 Task: Search one way flight ticket for 5 adults, 2 children, 1 infant in seat and 1 infant on lap in economy from Dothan: Dothan Regional Airport to Raleigh: Raleigh-durham International Airport on 8-5-2023. Choice of flights is Royal air maroc. Number of bags: 10 checked bags. Price is upto 93000. Outbound departure time preference is 14:15.
Action: Mouse moved to (350, 281)
Screenshot: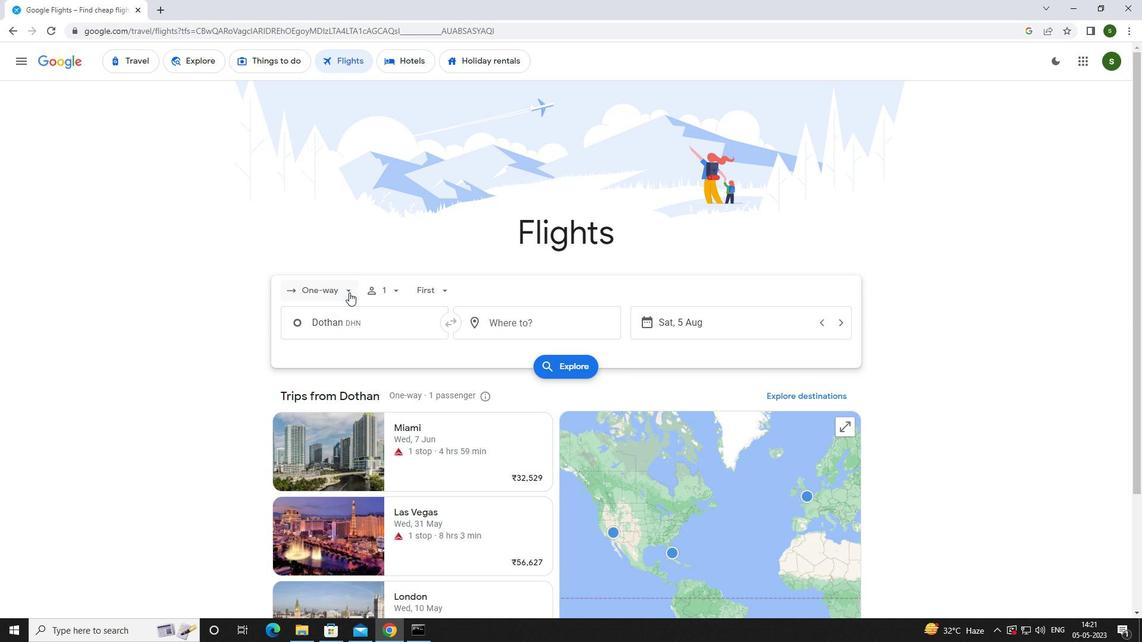 
Action: Mouse pressed left at (350, 281)
Screenshot: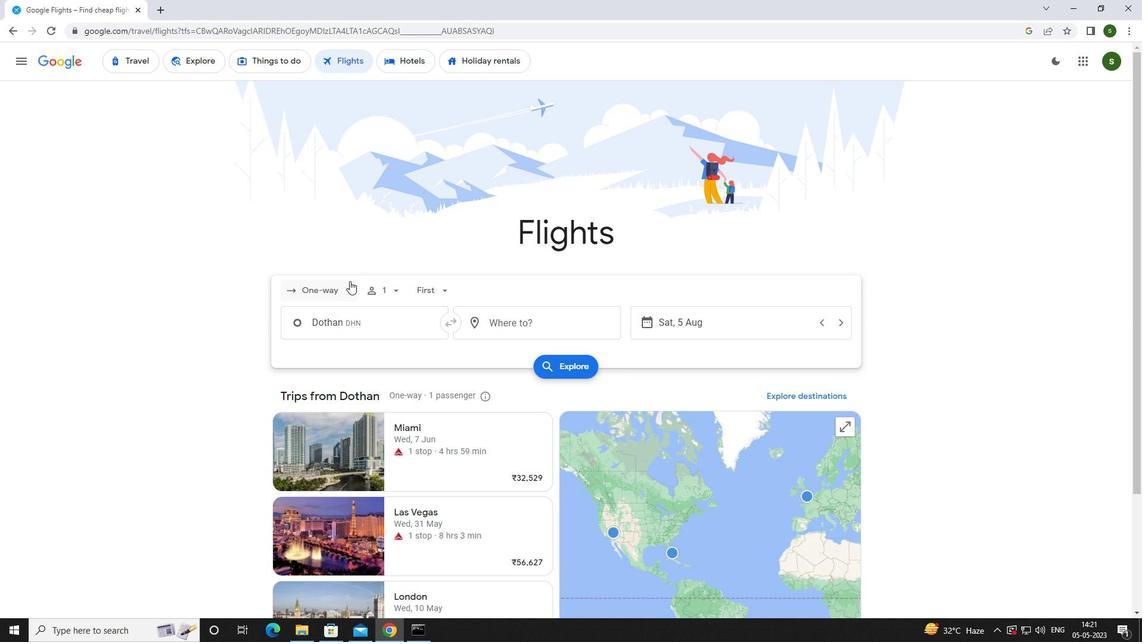 
Action: Mouse moved to (350, 336)
Screenshot: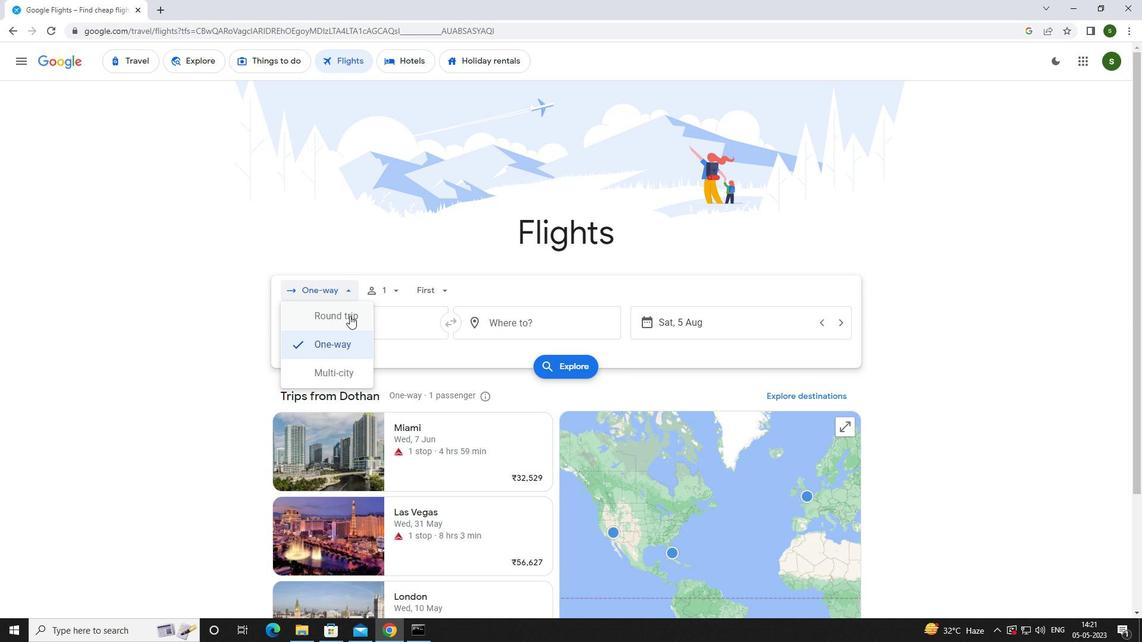
Action: Mouse pressed left at (350, 336)
Screenshot: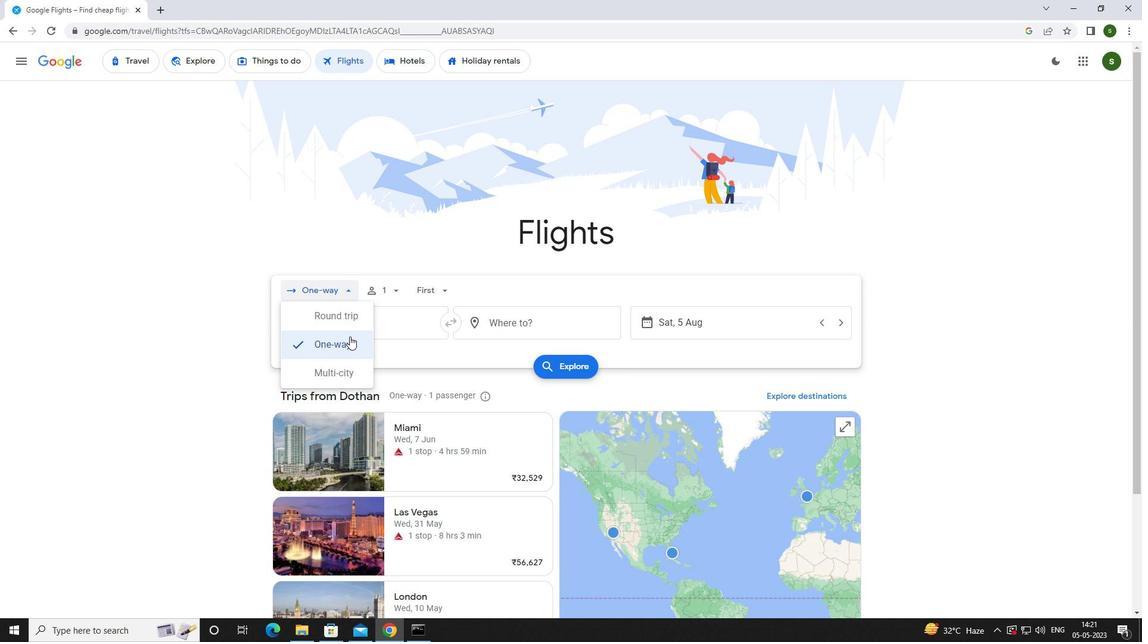 
Action: Mouse moved to (391, 285)
Screenshot: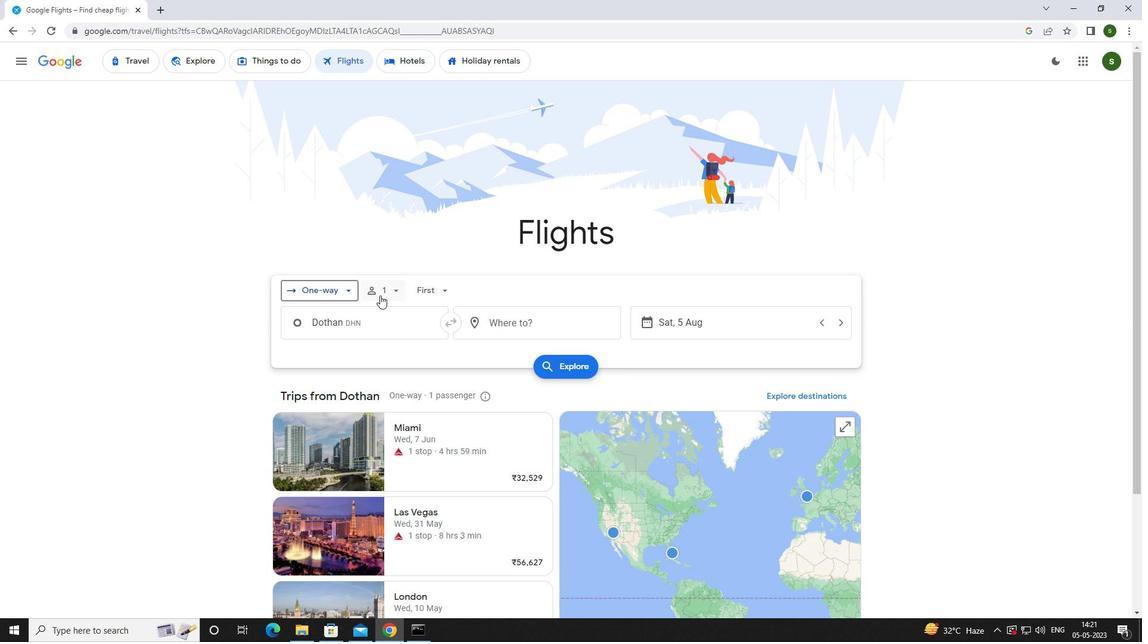 
Action: Mouse pressed left at (391, 285)
Screenshot: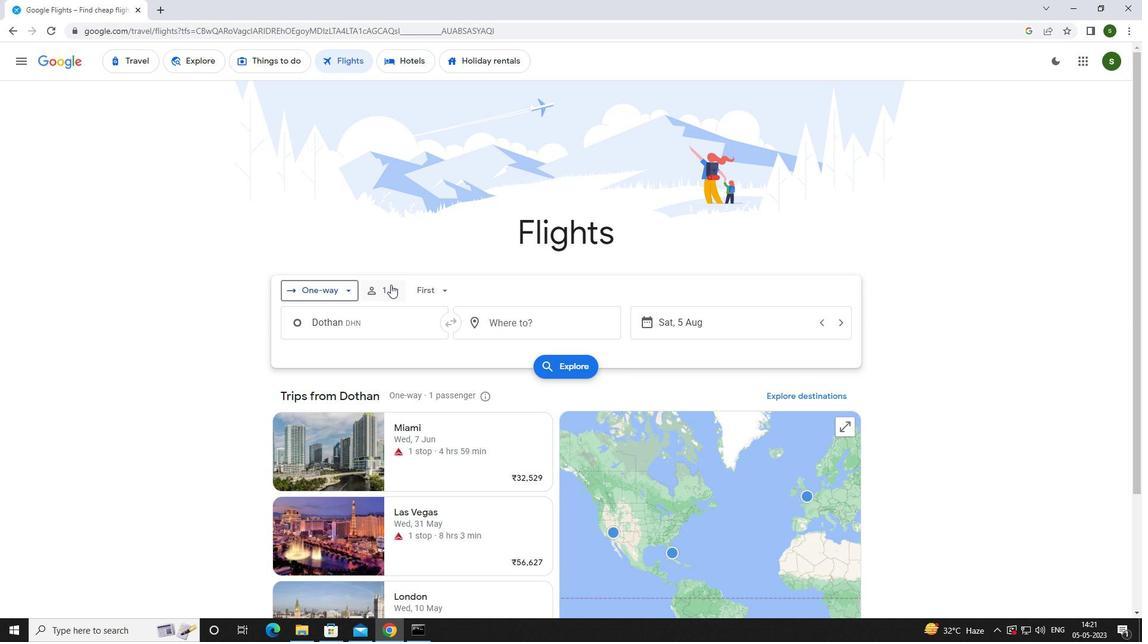 
Action: Mouse moved to (486, 322)
Screenshot: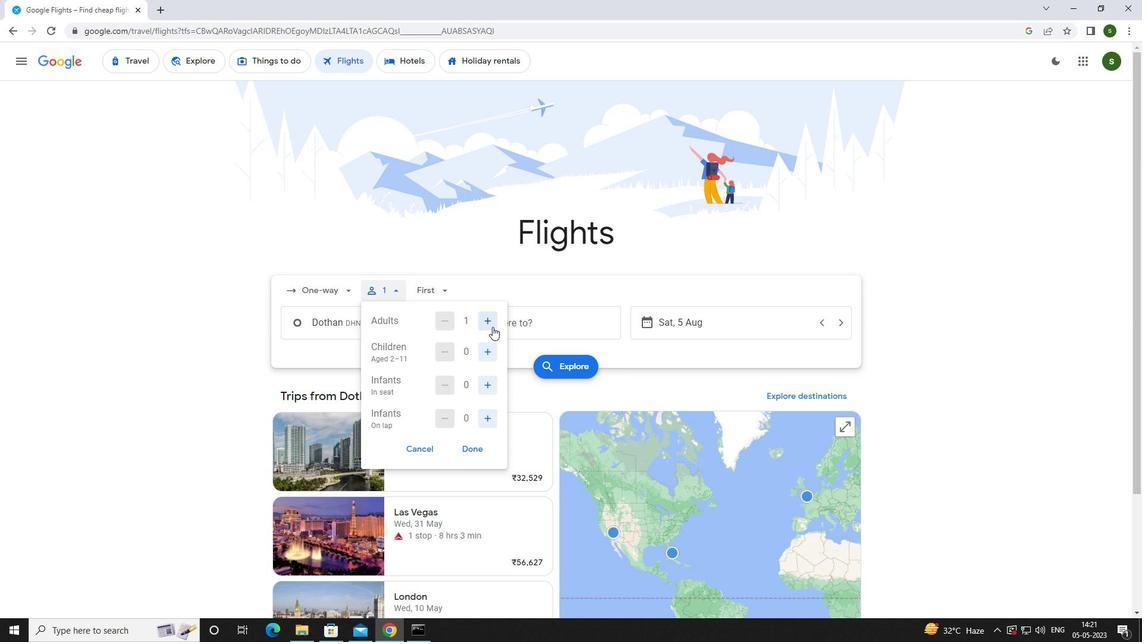 
Action: Mouse pressed left at (486, 322)
Screenshot: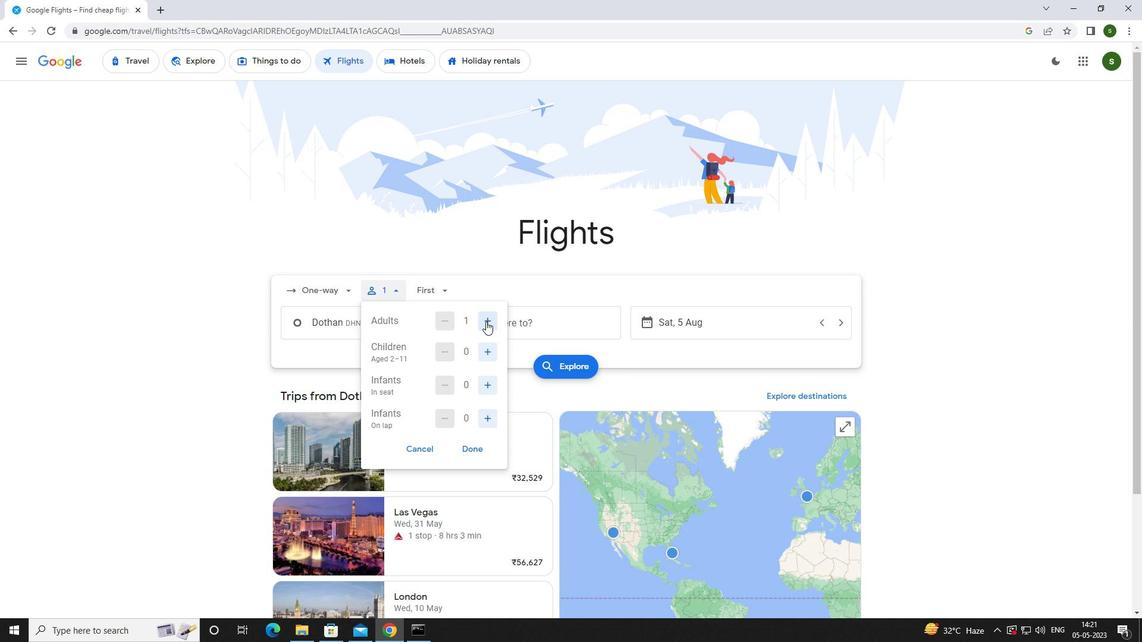 
Action: Mouse pressed left at (486, 322)
Screenshot: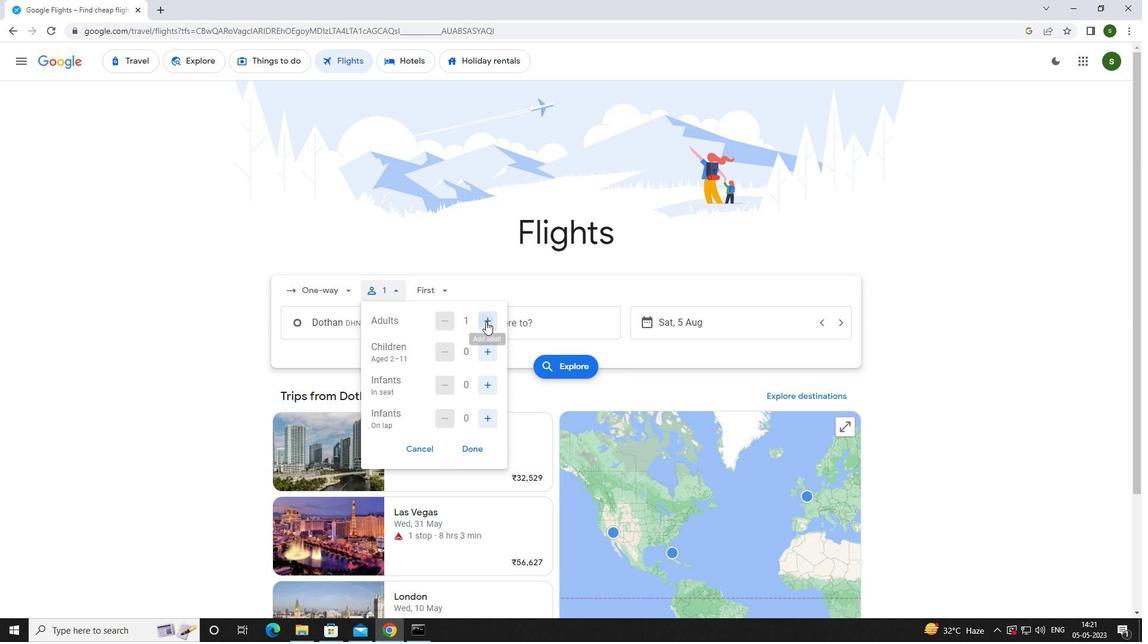 
Action: Mouse pressed left at (486, 322)
Screenshot: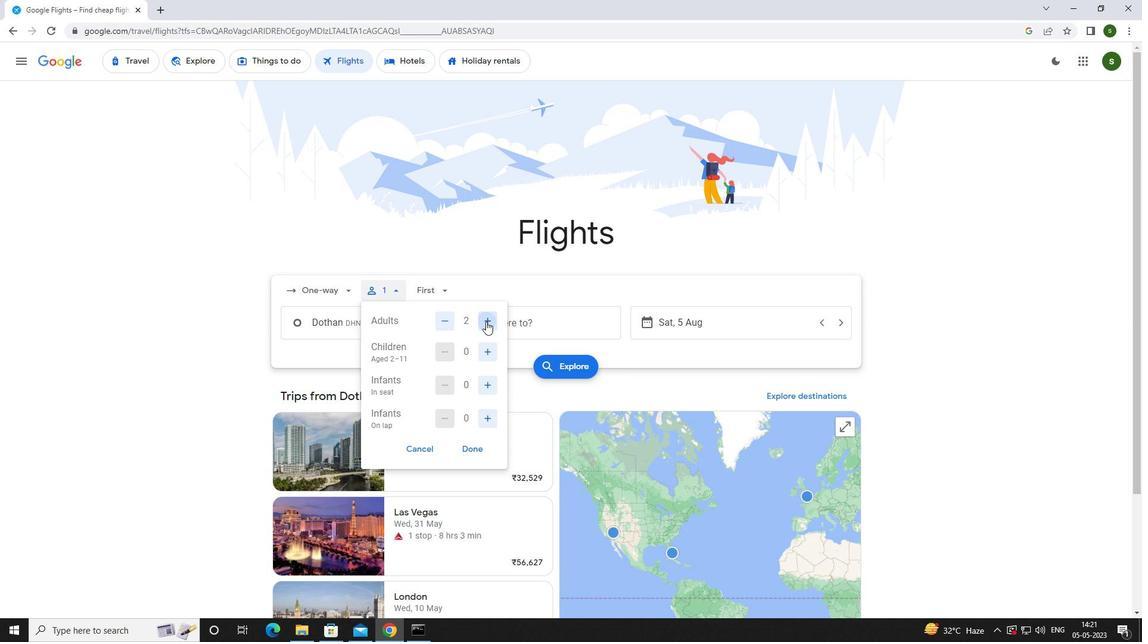 
Action: Mouse pressed left at (486, 322)
Screenshot: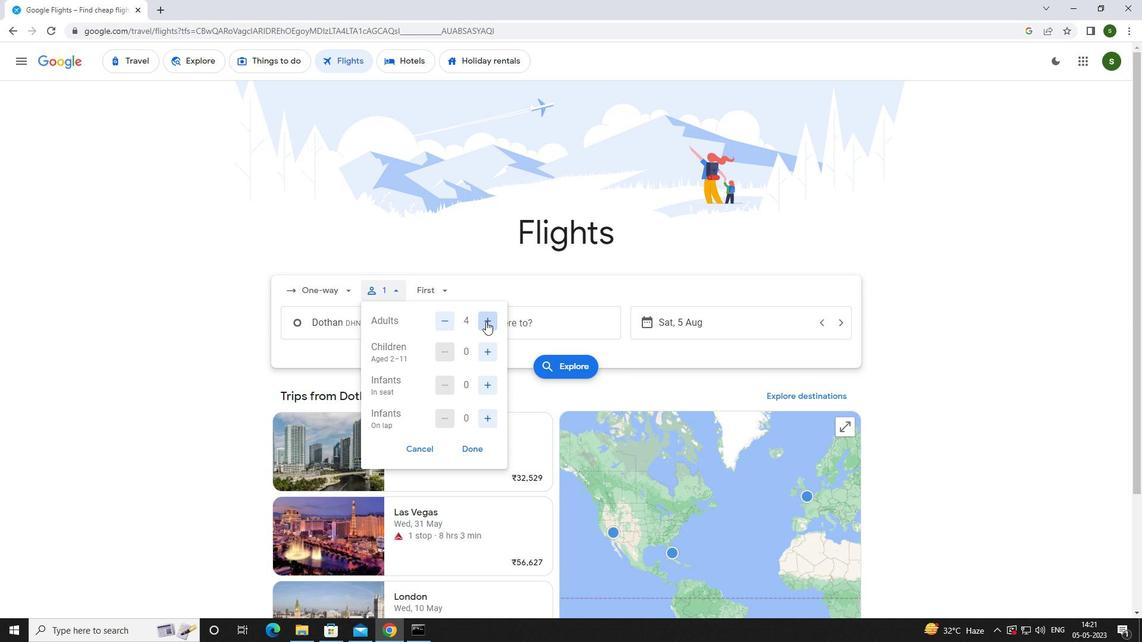 
Action: Mouse moved to (491, 346)
Screenshot: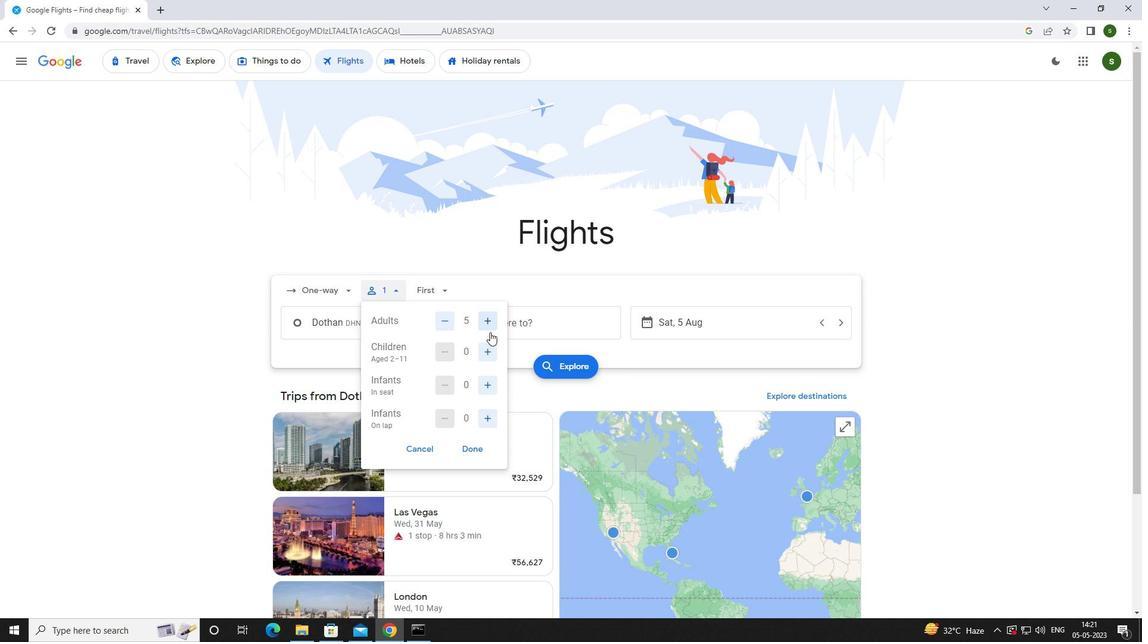 
Action: Mouse pressed left at (491, 346)
Screenshot: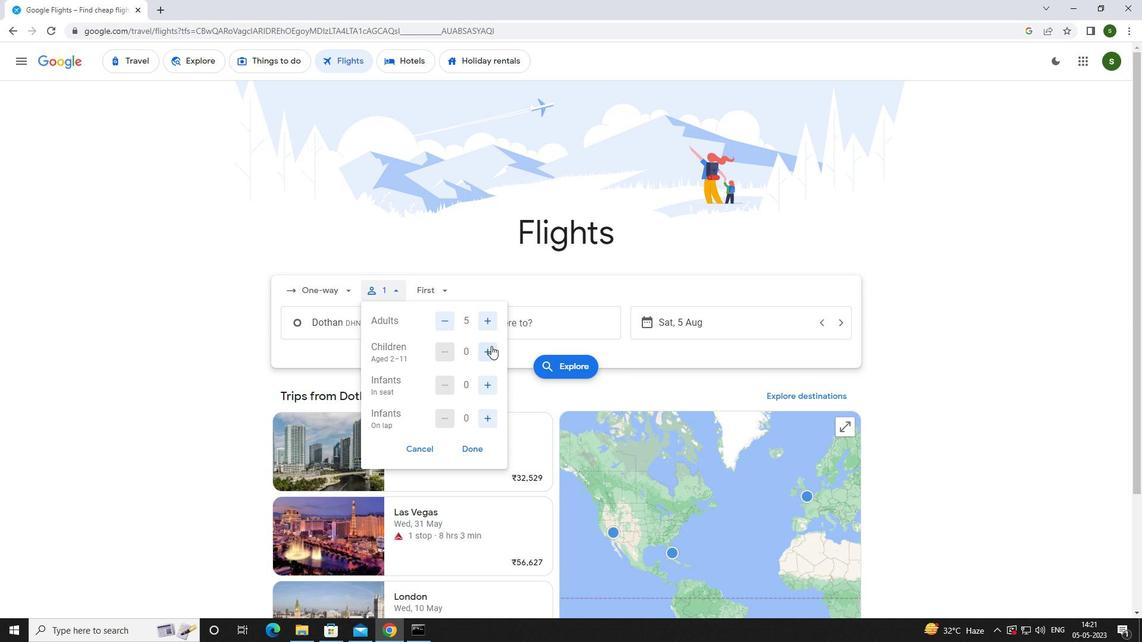 
Action: Mouse pressed left at (491, 346)
Screenshot: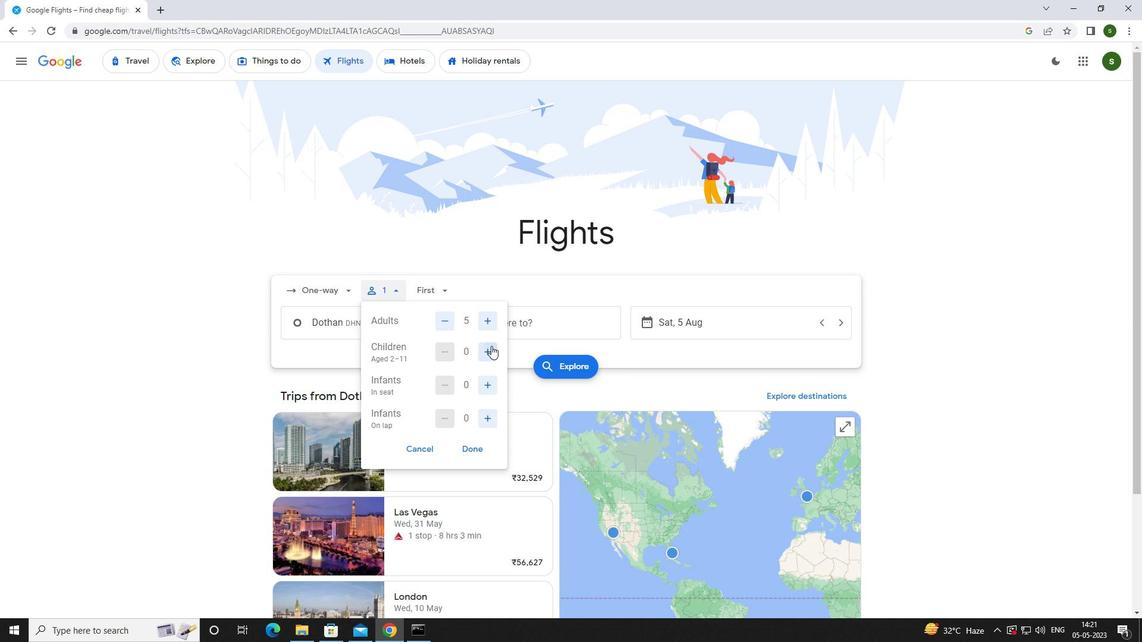 
Action: Mouse moved to (492, 379)
Screenshot: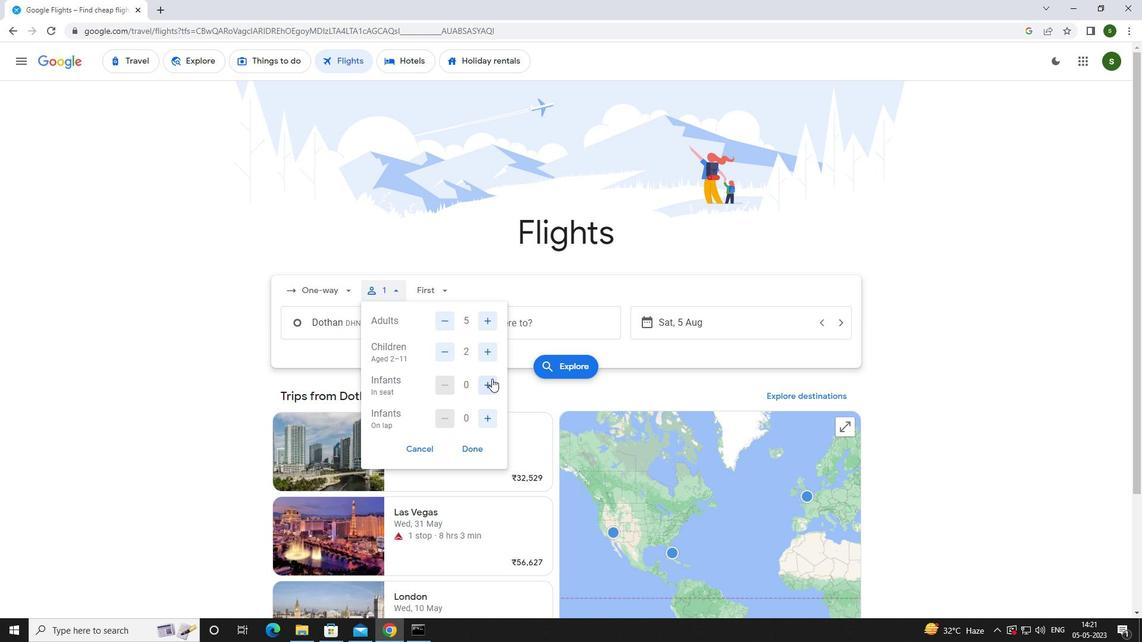 
Action: Mouse pressed left at (492, 379)
Screenshot: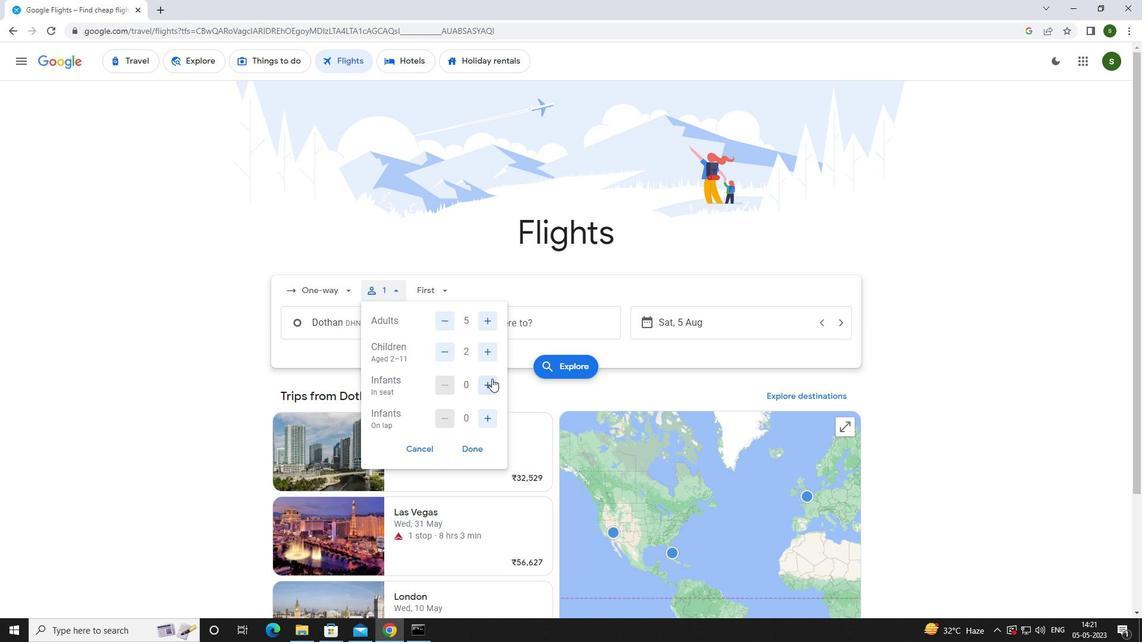 
Action: Mouse moved to (494, 422)
Screenshot: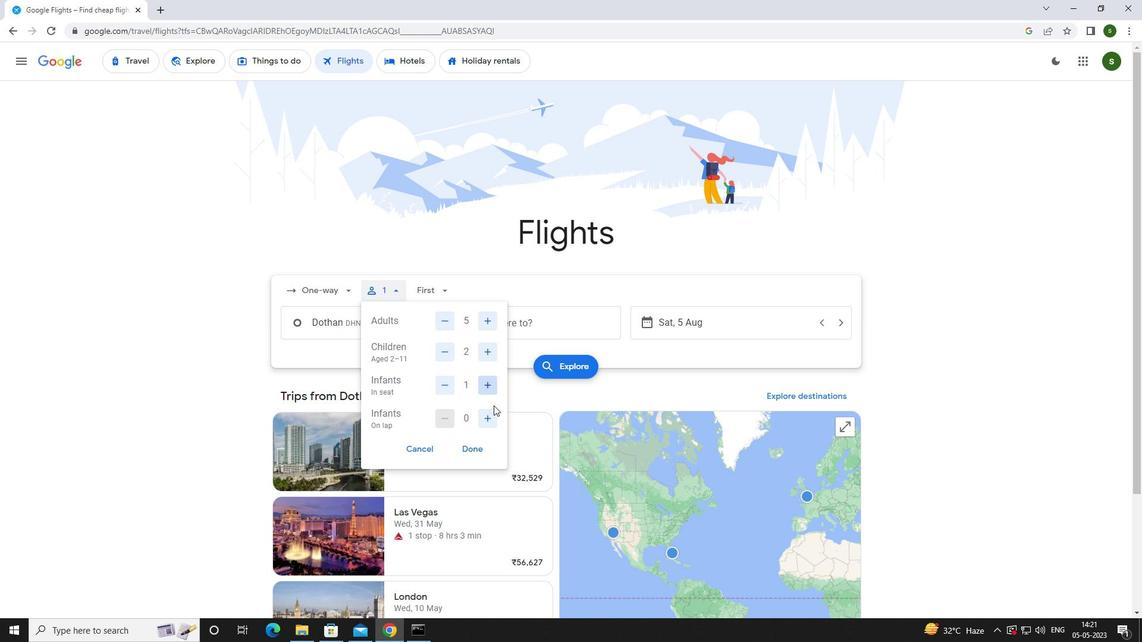 
Action: Mouse pressed left at (494, 422)
Screenshot: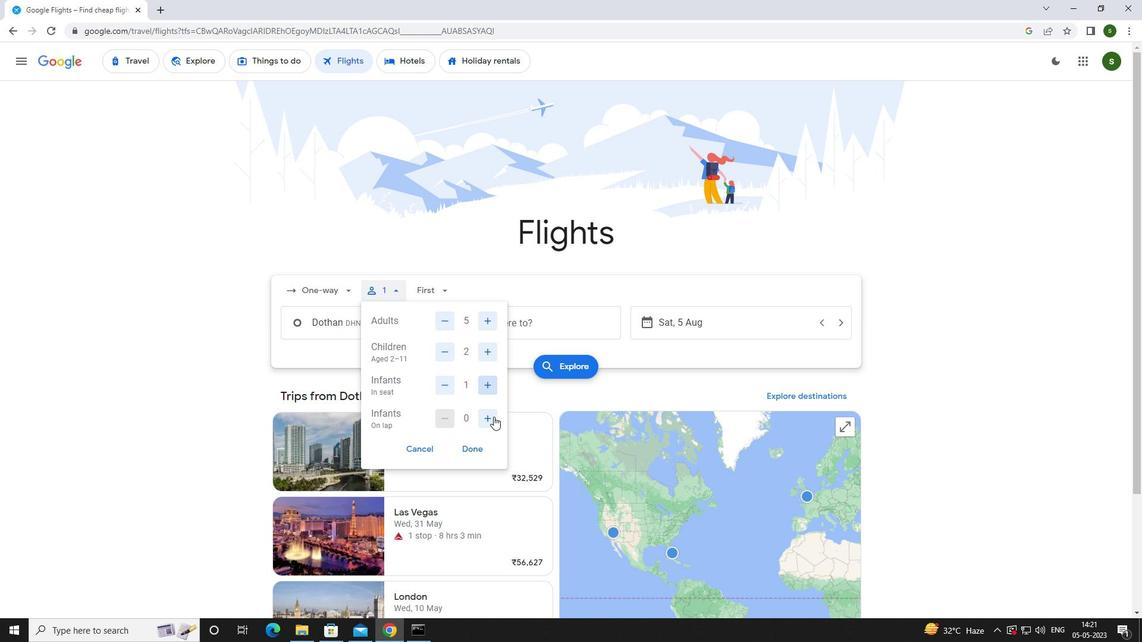 
Action: Mouse moved to (440, 294)
Screenshot: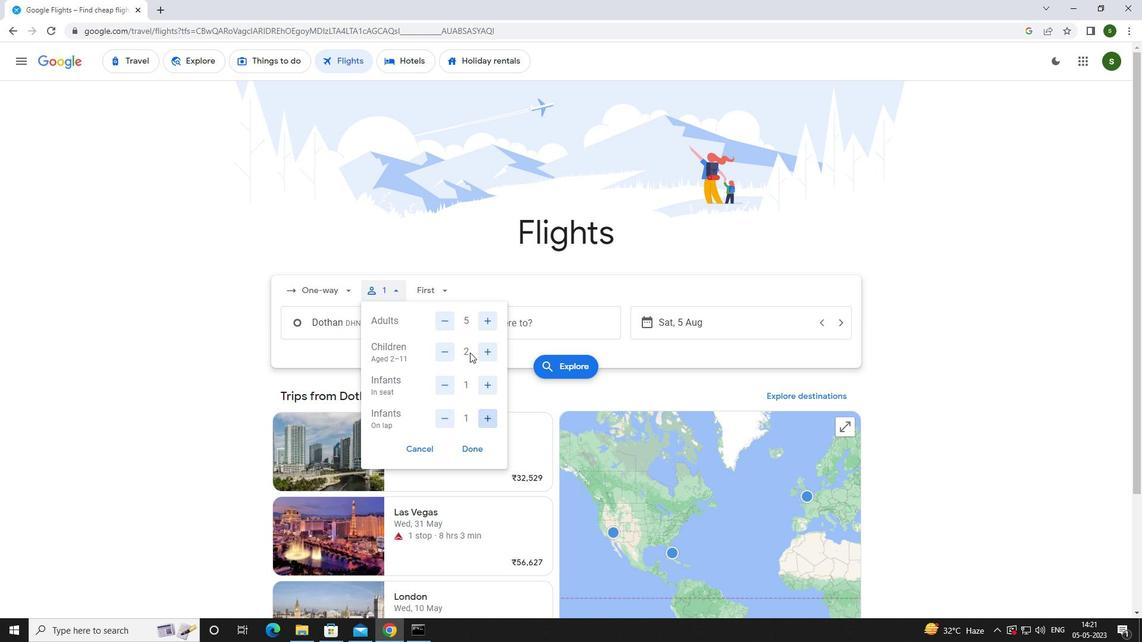 
Action: Mouse pressed left at (440, 294)
Screenshot: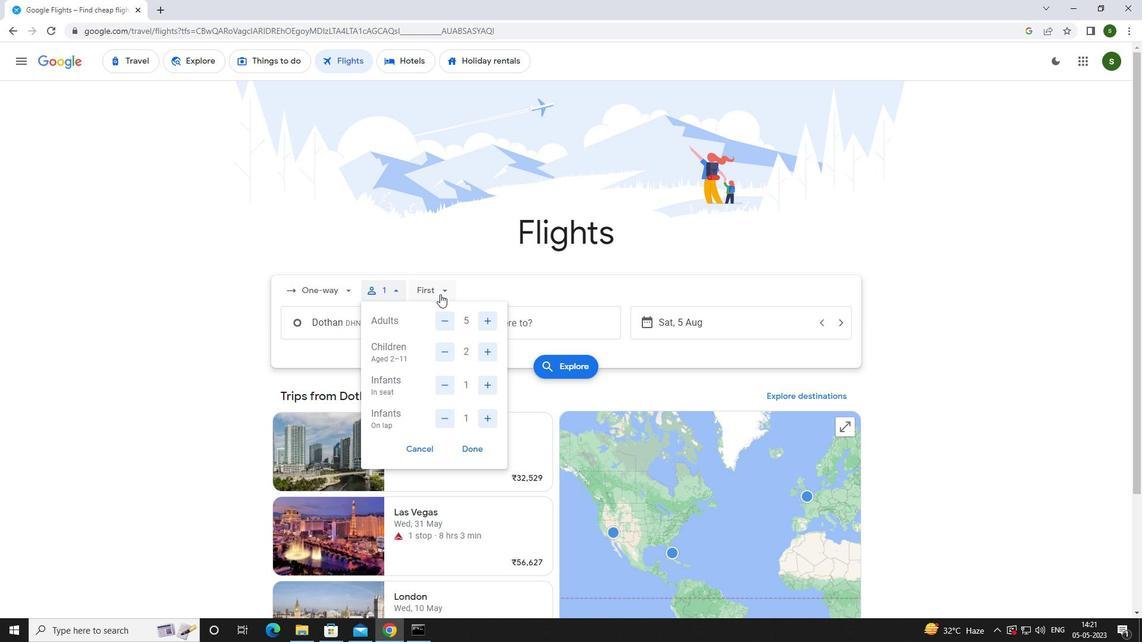 
Action: Mouse moved to (449, 319)
Screenshot: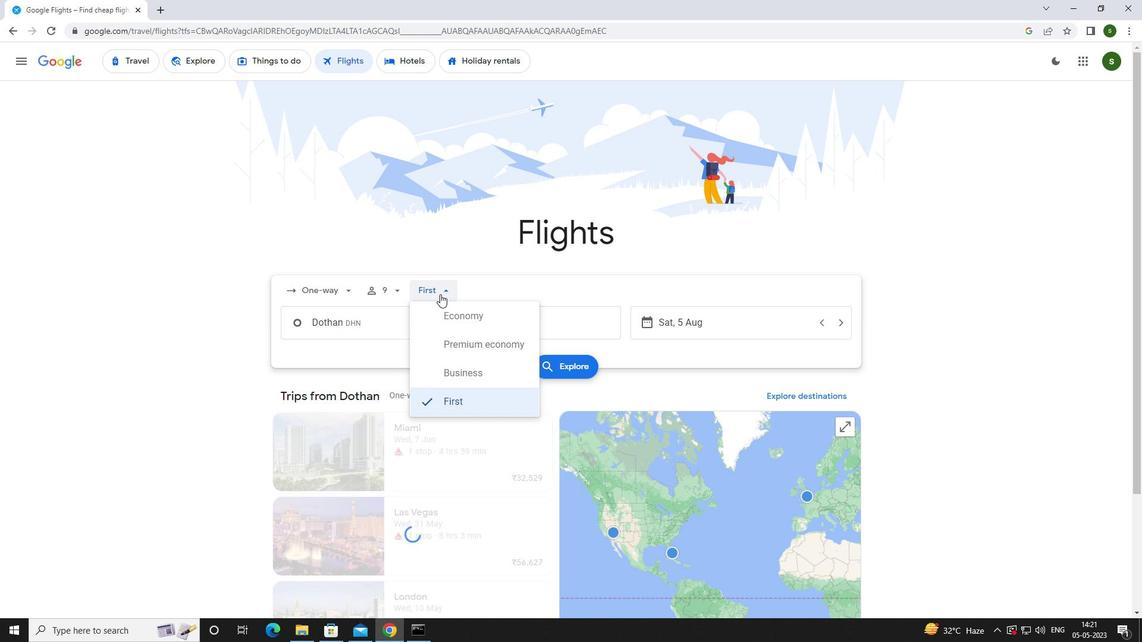 
Action: Mouse pressed left at (449, 319)
Screenshot: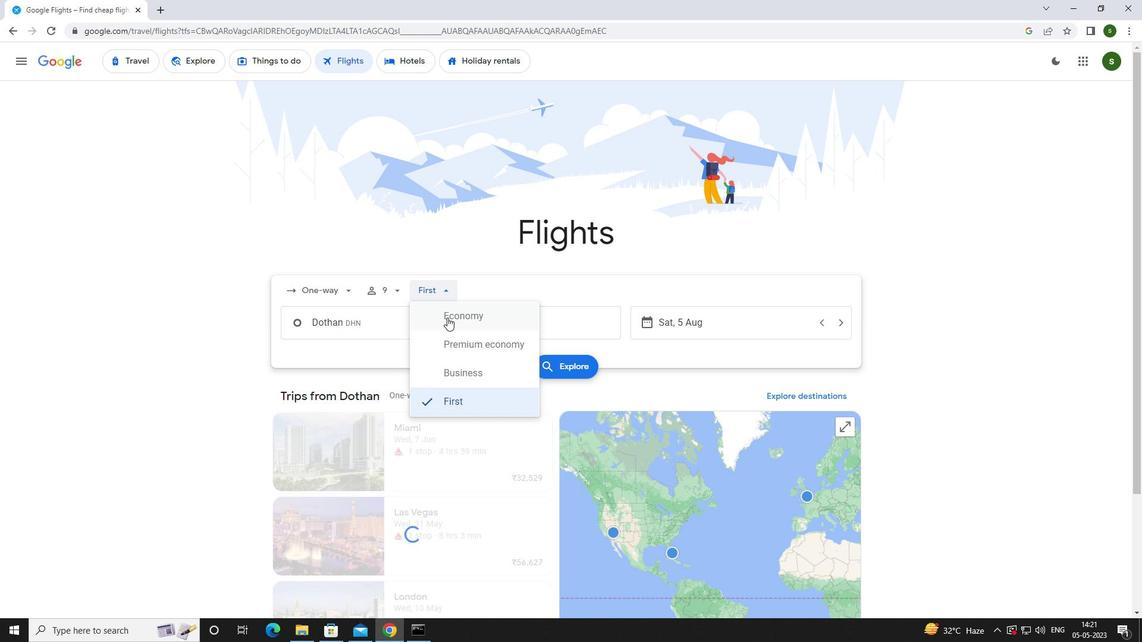 
Action: Mouse moved to (383, 331)
Screenshot: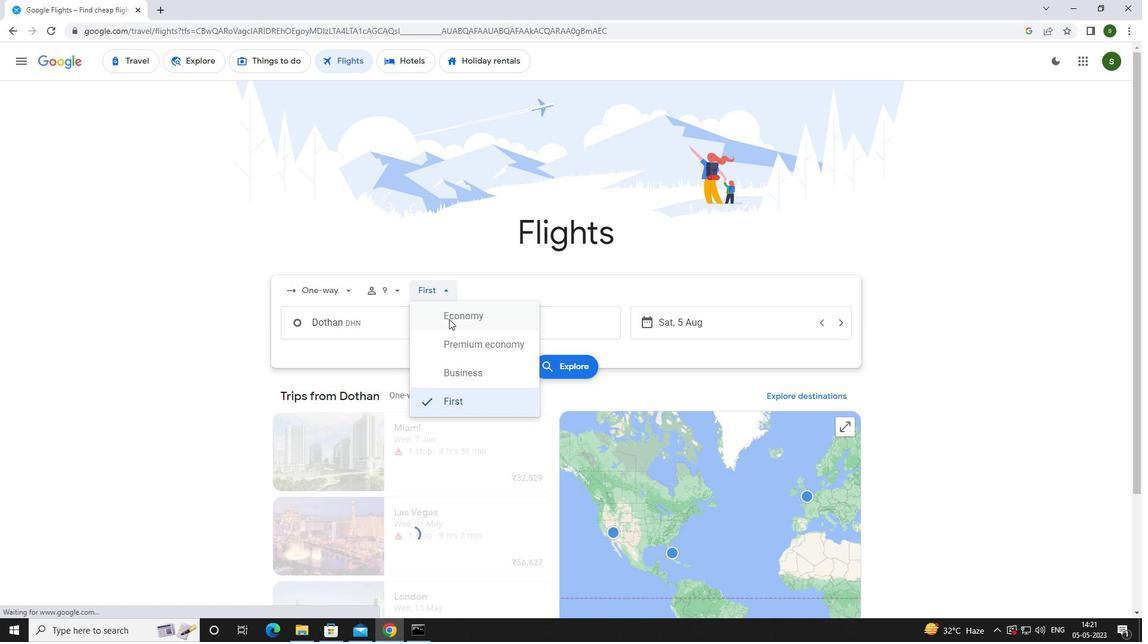 
Action: Mouse pressed left at (383, 331)
Screenshot: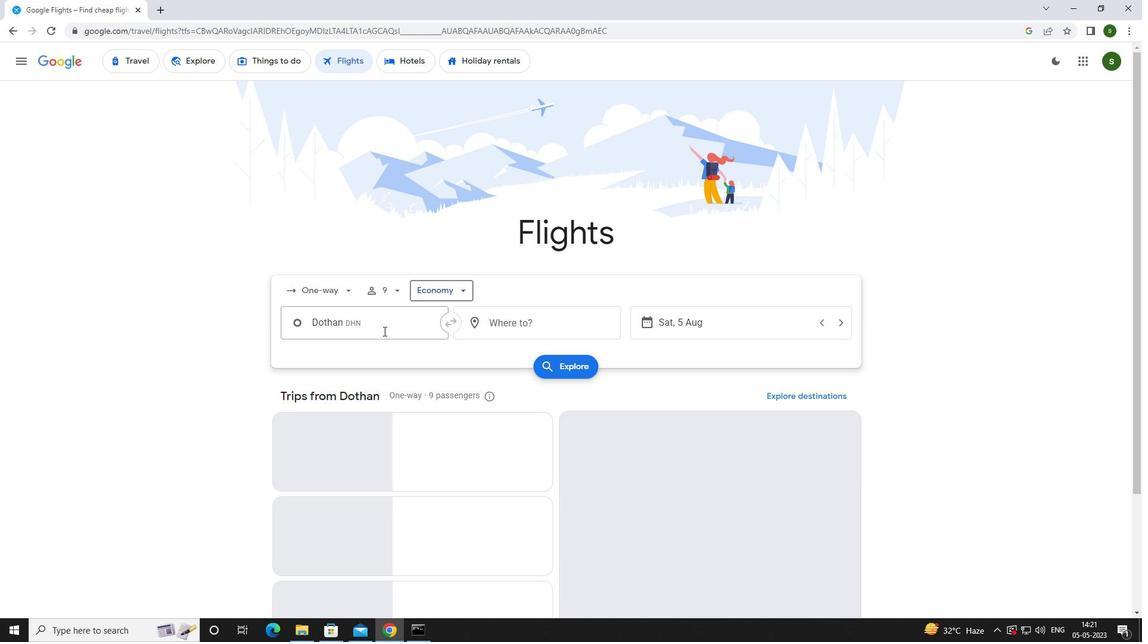 
Action: Key pressed <Key.caps_lock>d<Key.caps_lock>othan
Screenshot: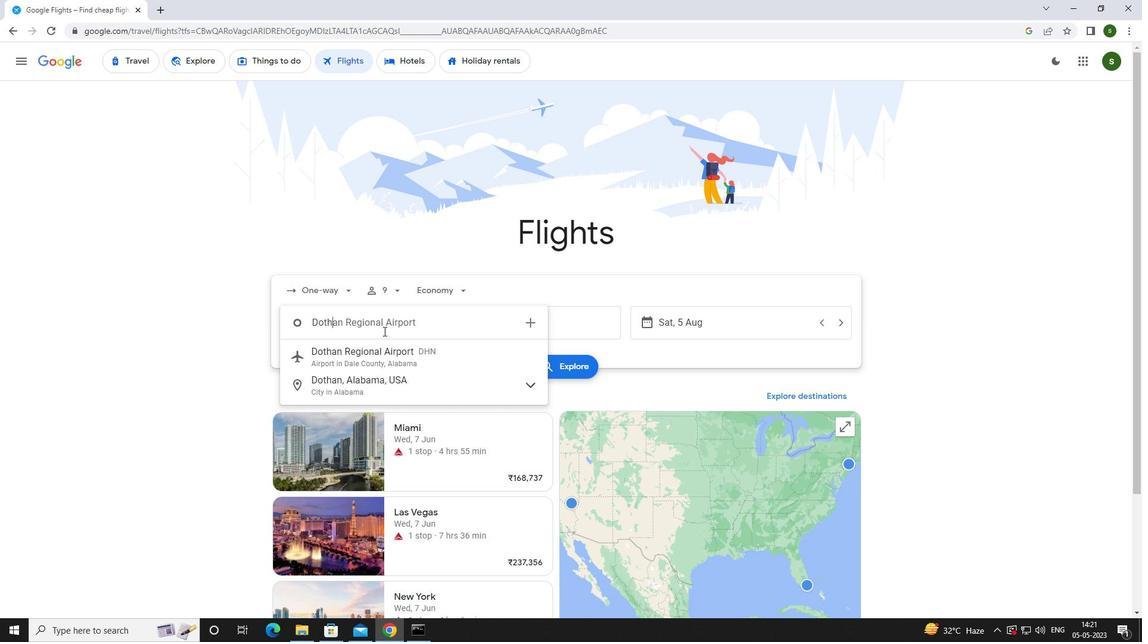 
Action: Mouse moved to (380, 354)
Screenshot: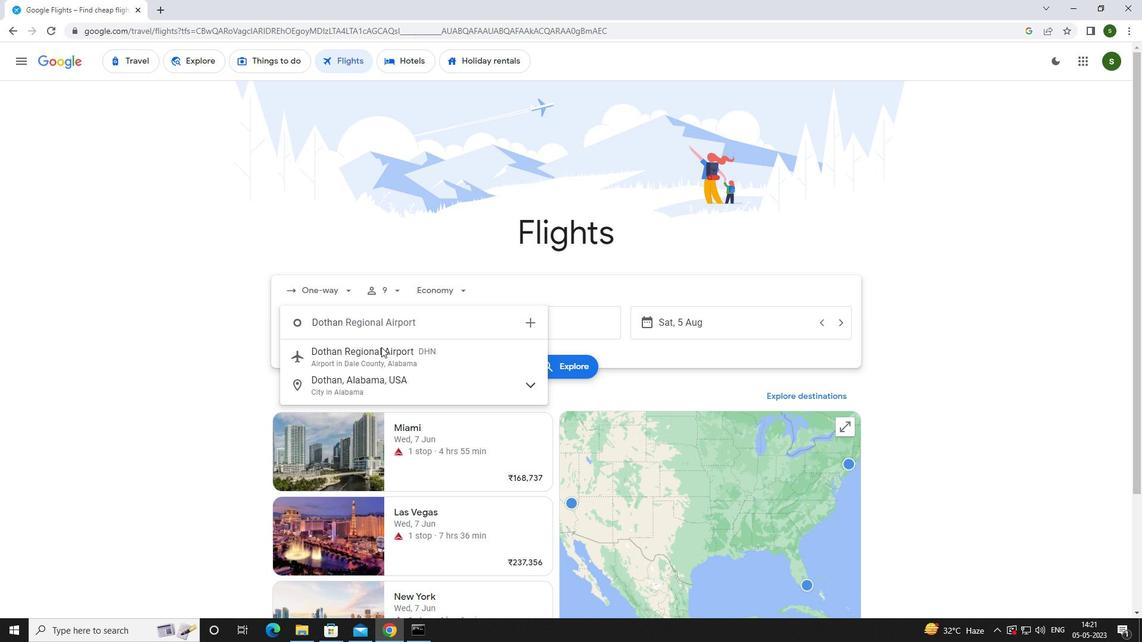 
Action: Mouse pressed left at (380, 354)
Screenshot: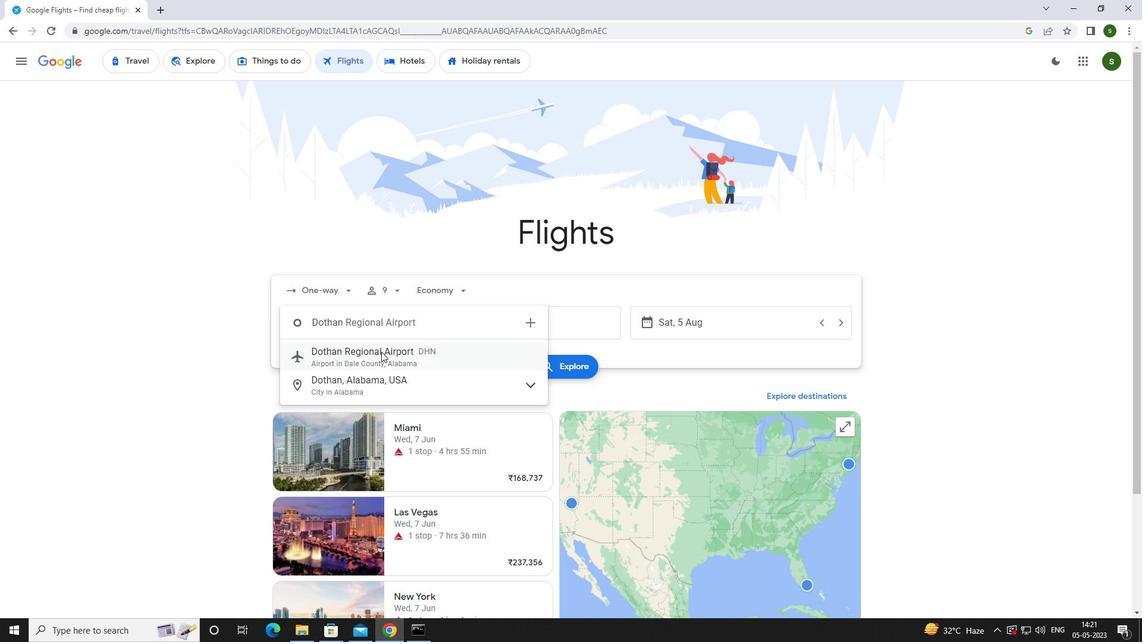 
Action: Mouse moved to (525, 323)
Screenshot: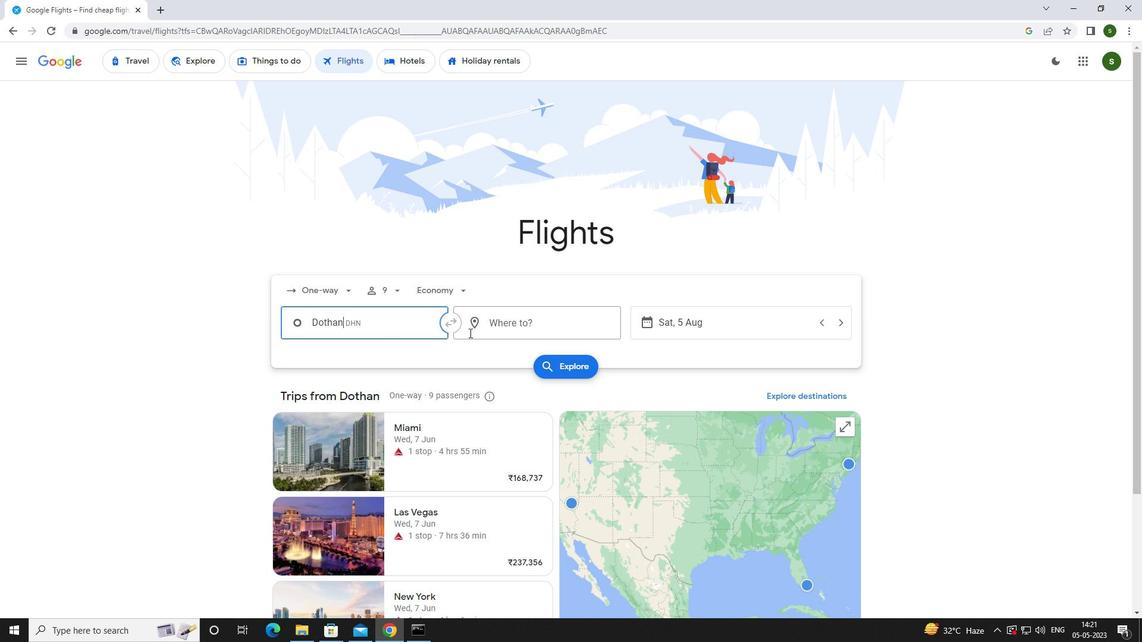 
Action: Mouse pressed left at (525, 323)
Screenshot: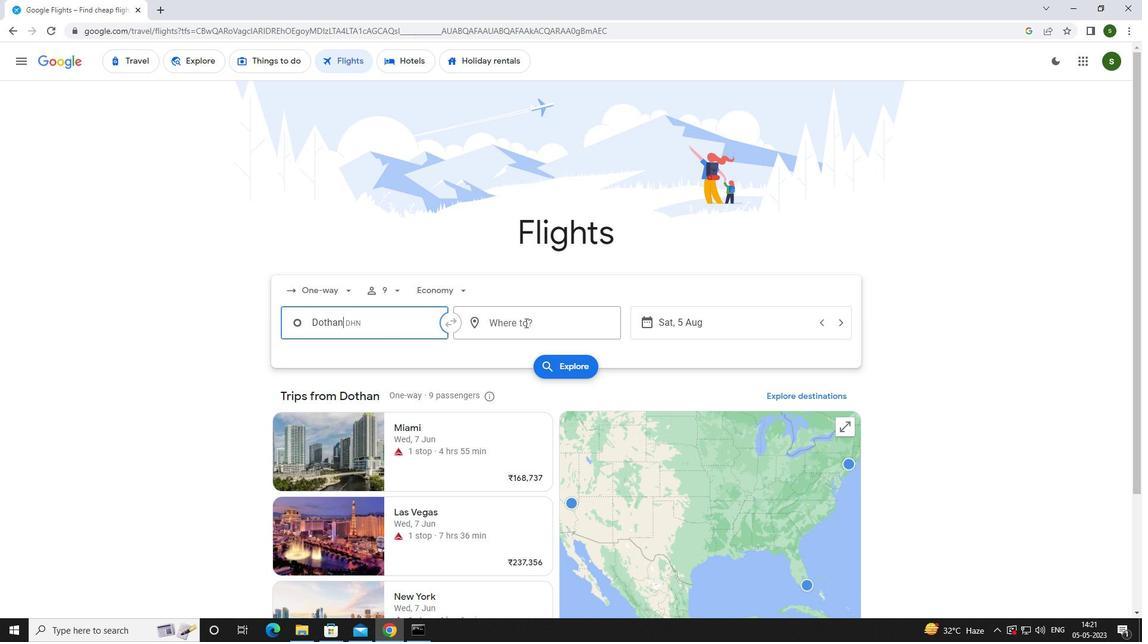 
Action: Key pressed <Key.caps_lock>r<Key.caps_lock>aleigh
Screenshot: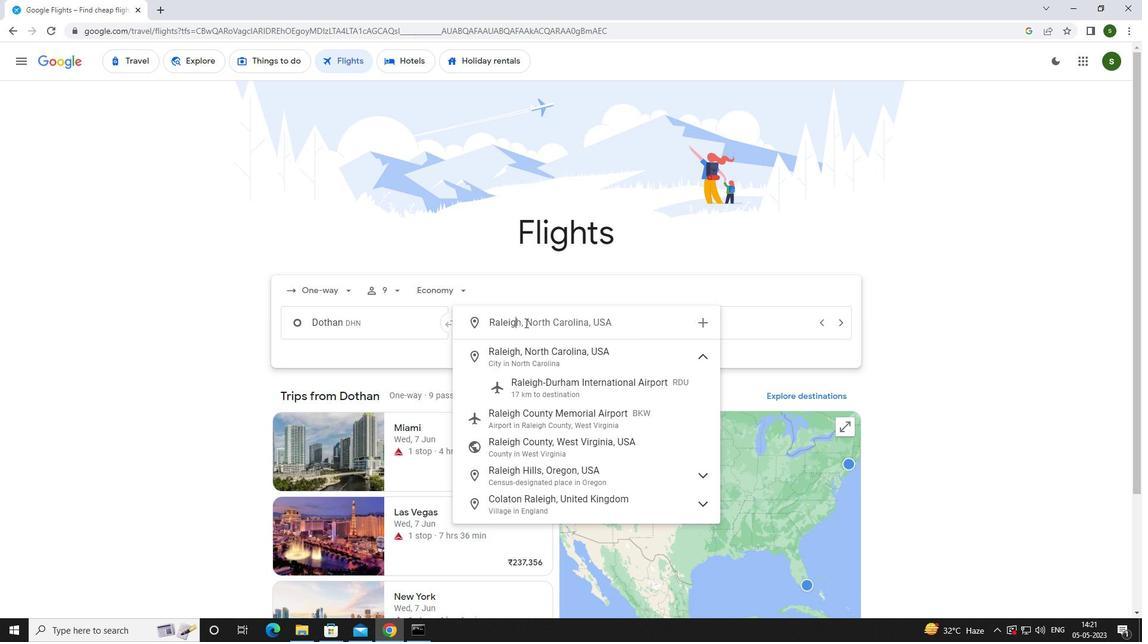 
Action: Mouse moved to (534, 395)
Screenshot: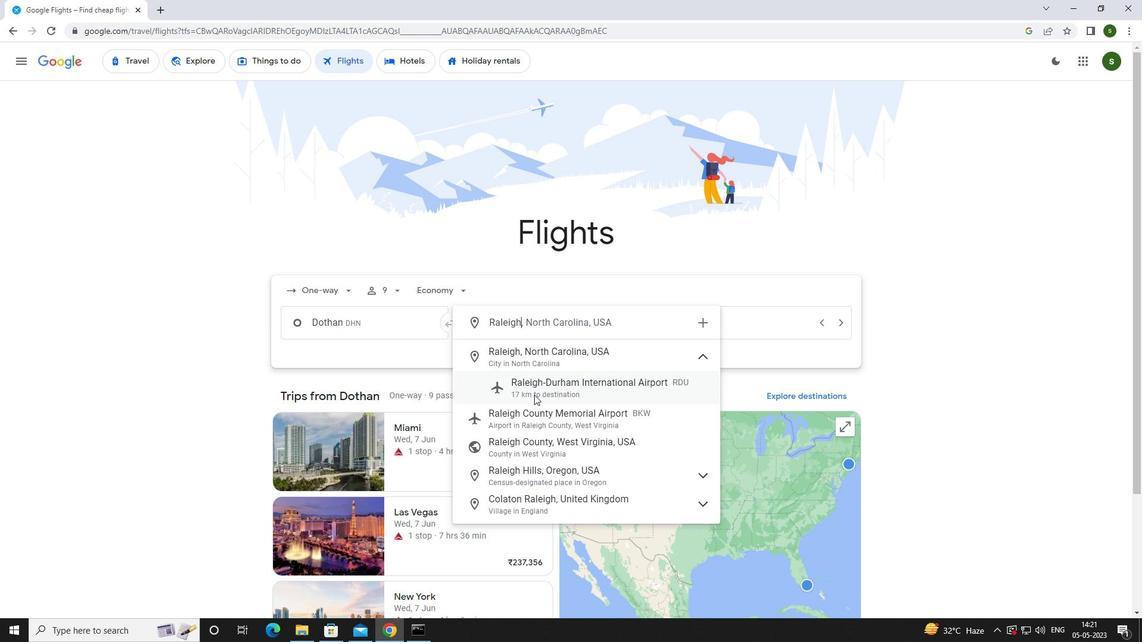 
Action: Mouse pressed left at (534, 395)
Screenshot: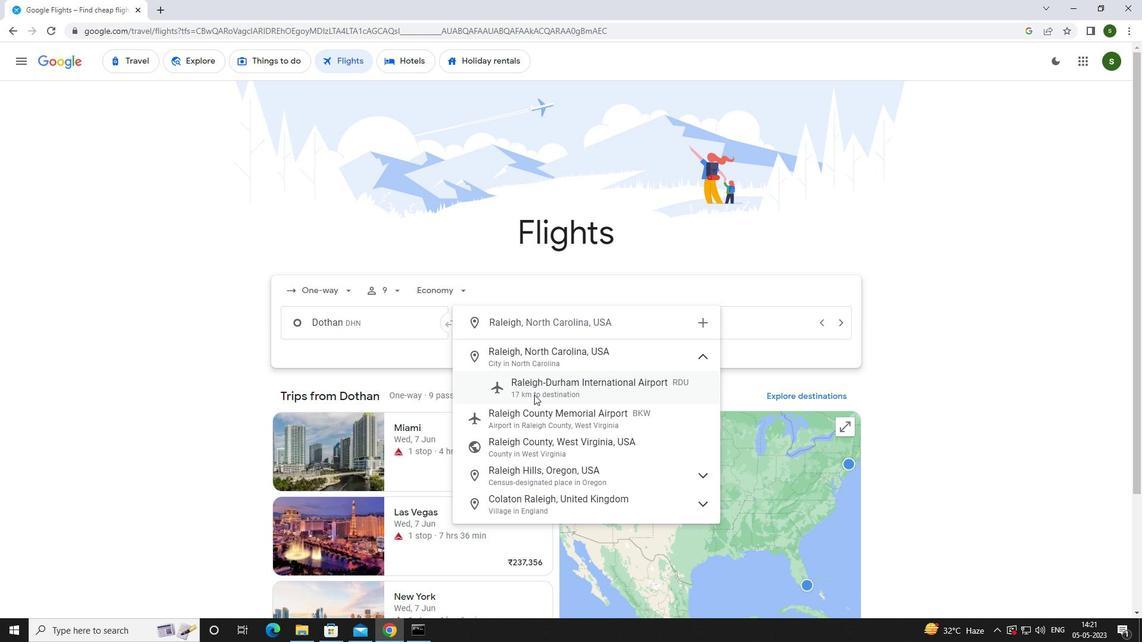 
Action: Mouse moved to (711, 332)
Screenshot: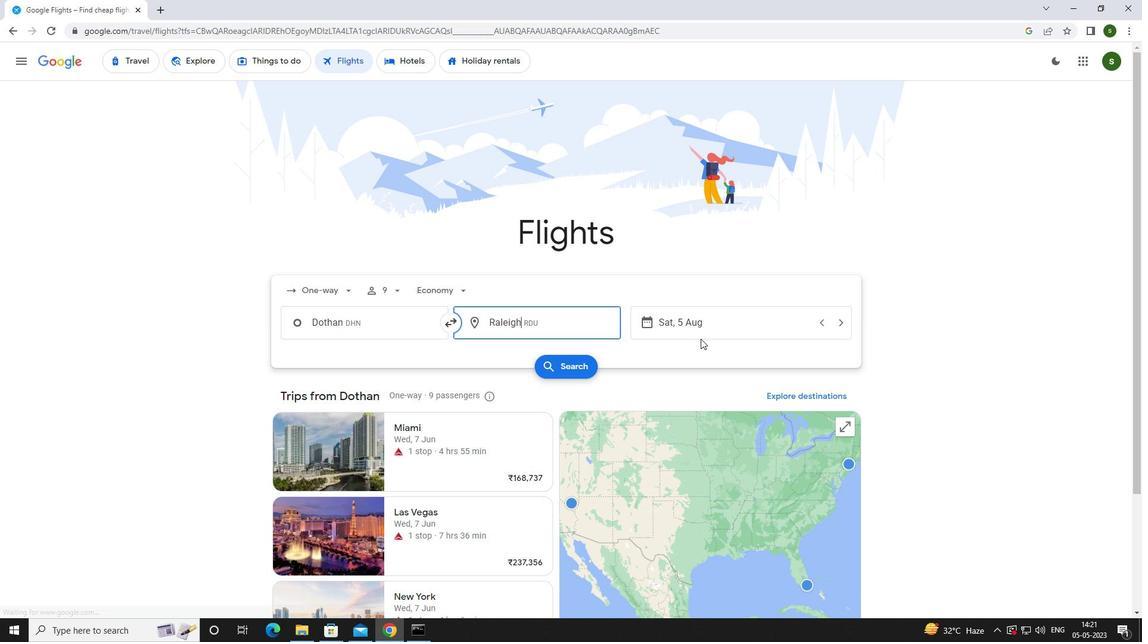 
Action: Mouse pressed left at (711, 332)
Screenshot: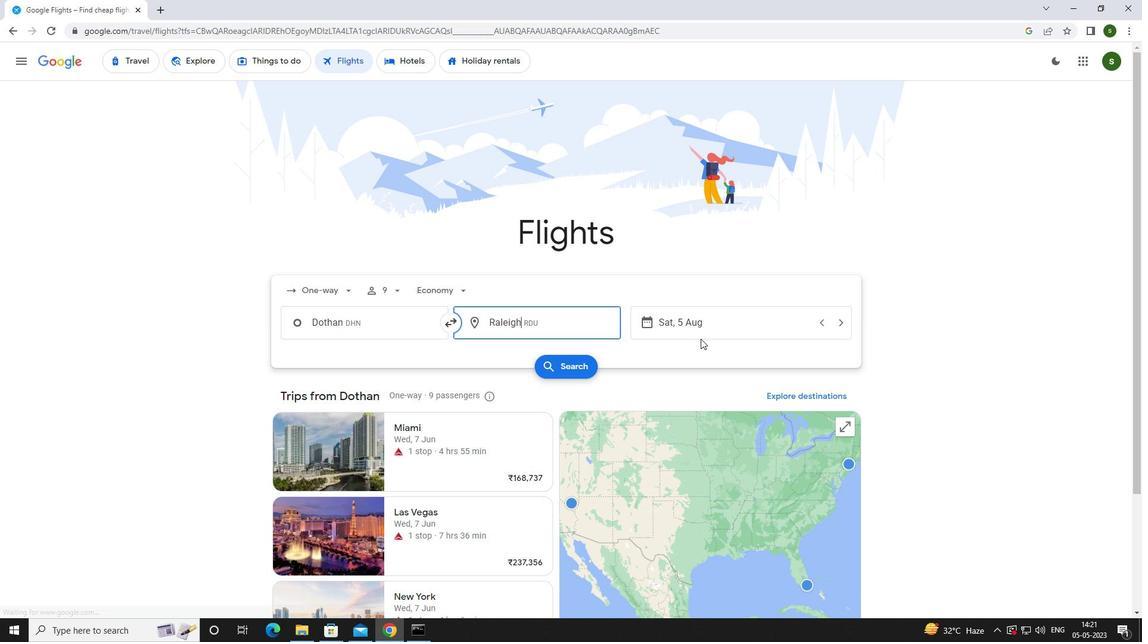 
Action: Mouse moved to (601, 394)
Screenshot: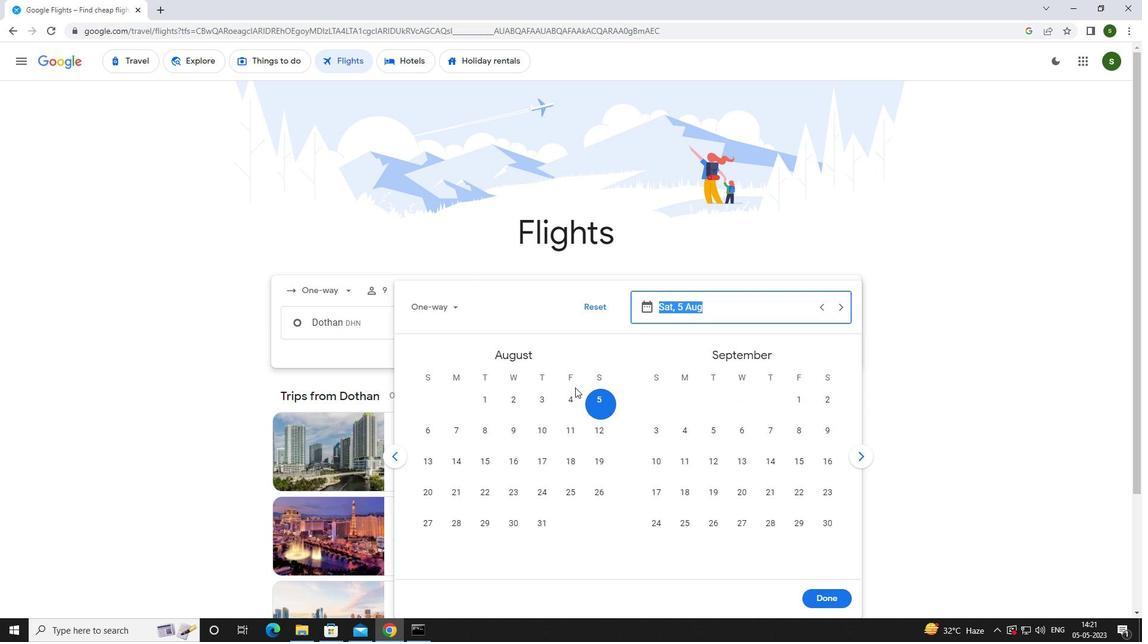 
Action: Mouse pressed left at (601, 394)
Screenshot: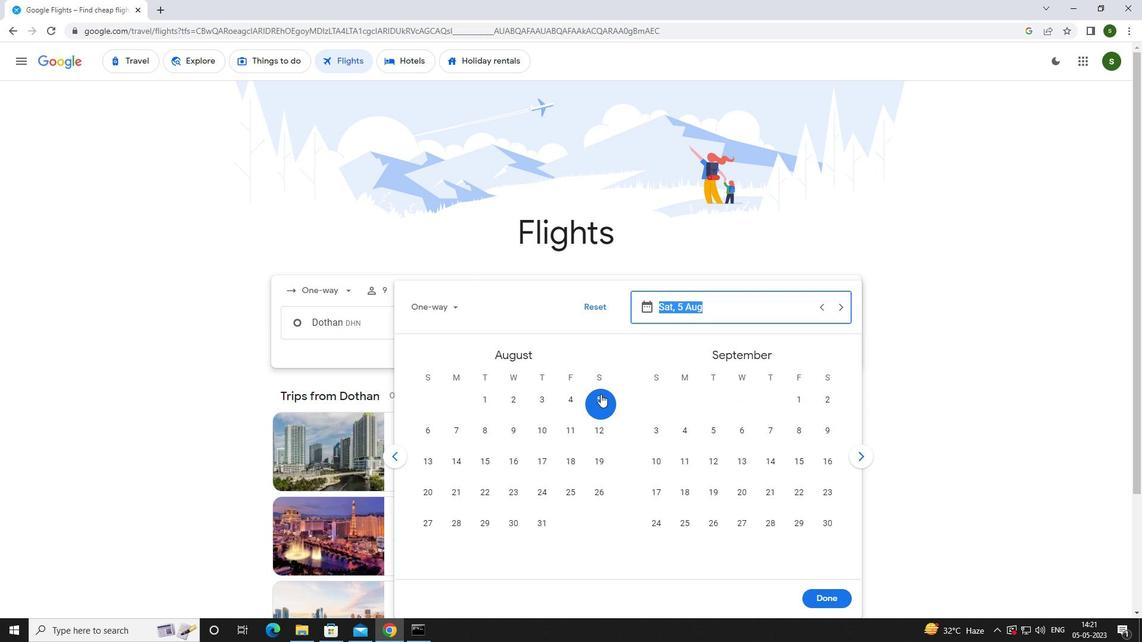 
Action: Mouse moved to (826, 600)
Screenshot: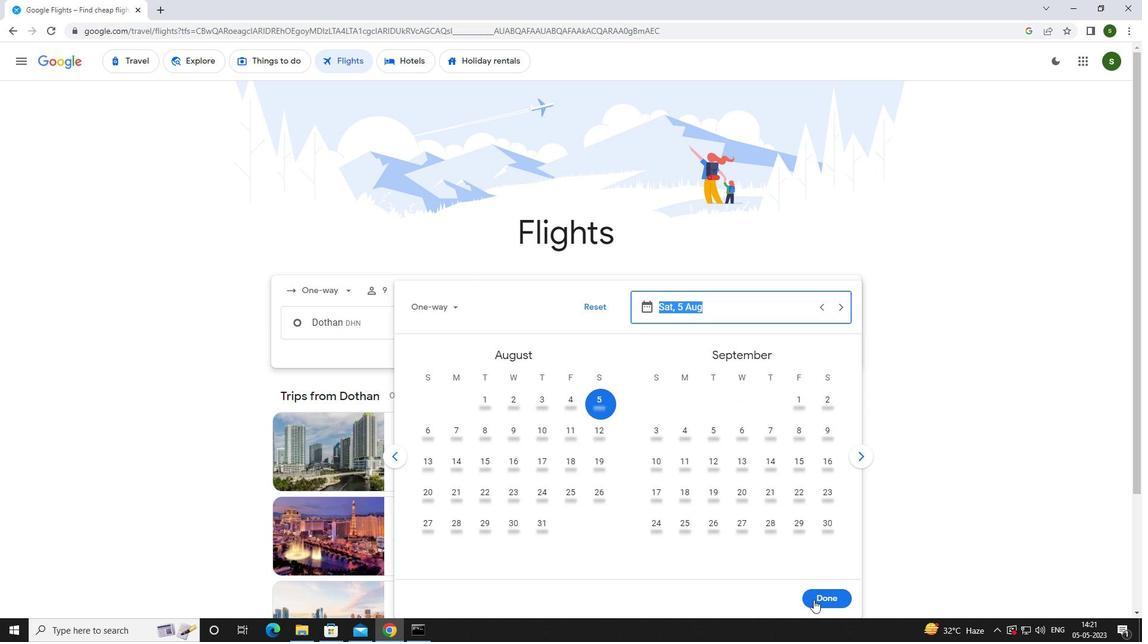 
Action: Mouse pressed left at (826, 600)
Screenshot: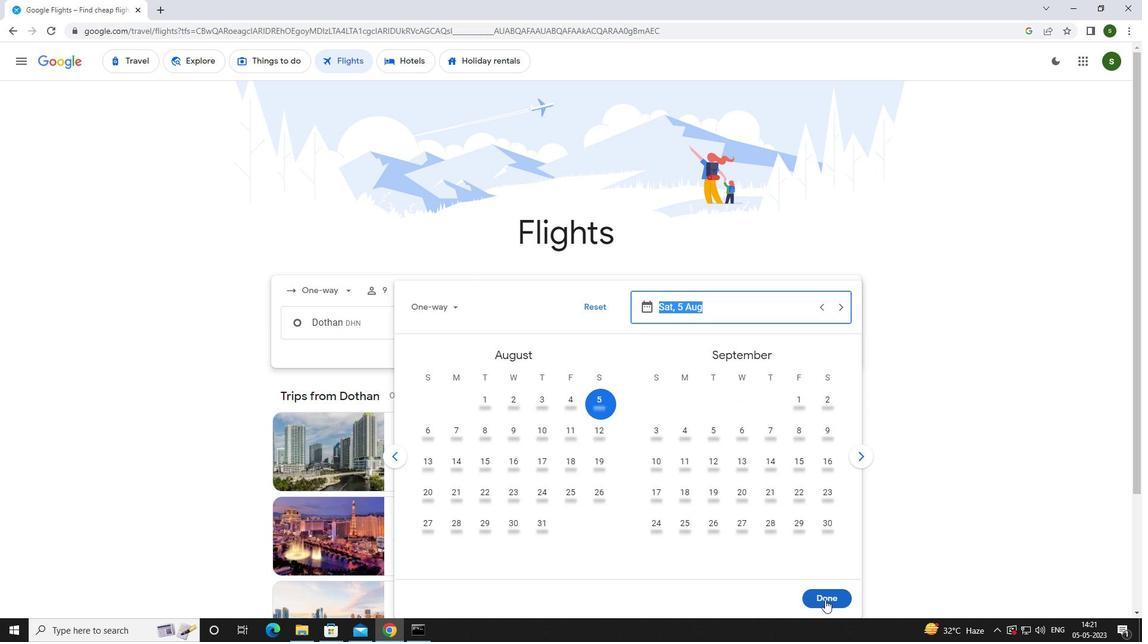 
Action: Mouse moved to (531, 356)
Screenshot: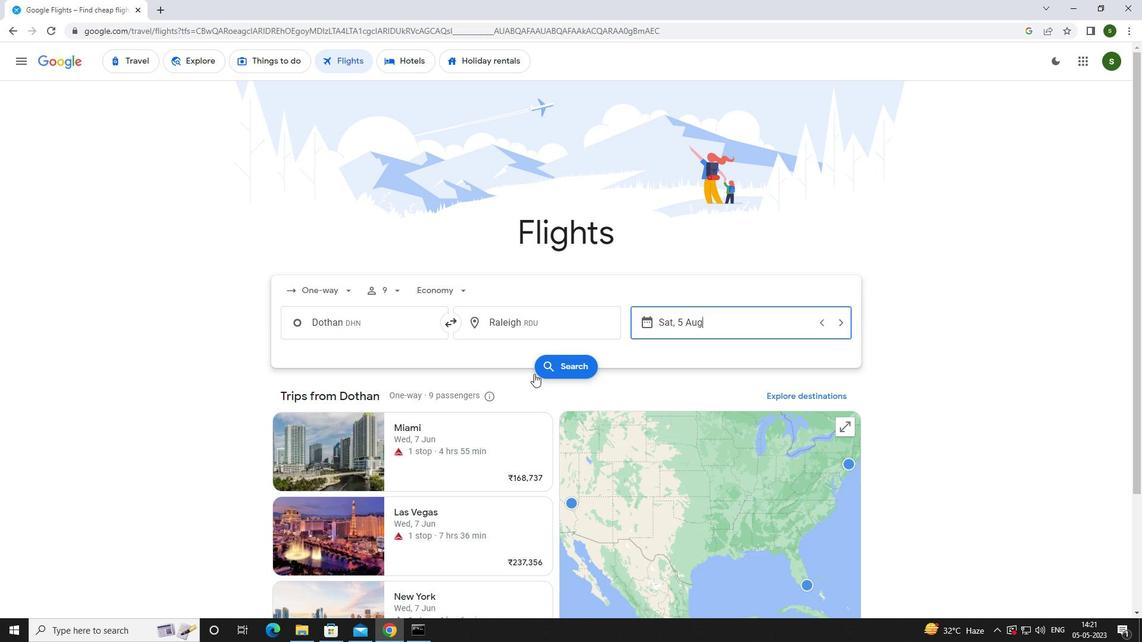 
Action: Mouse pressed left at (531, 356)
Screenshot: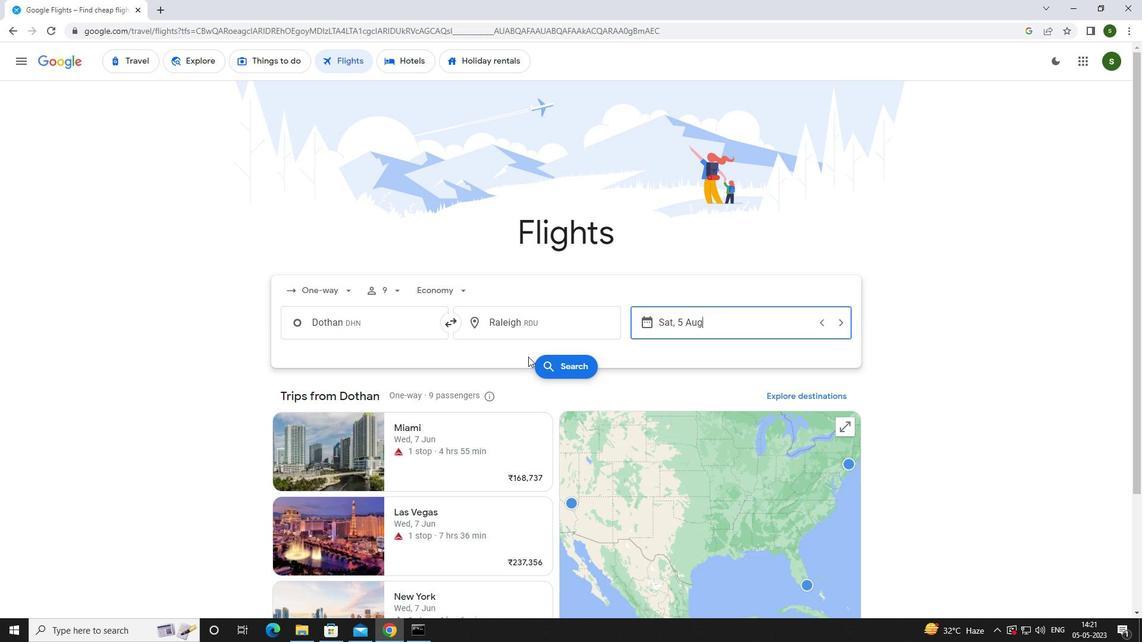 
Action: Mouse moved to (542, 360)
Screenshot: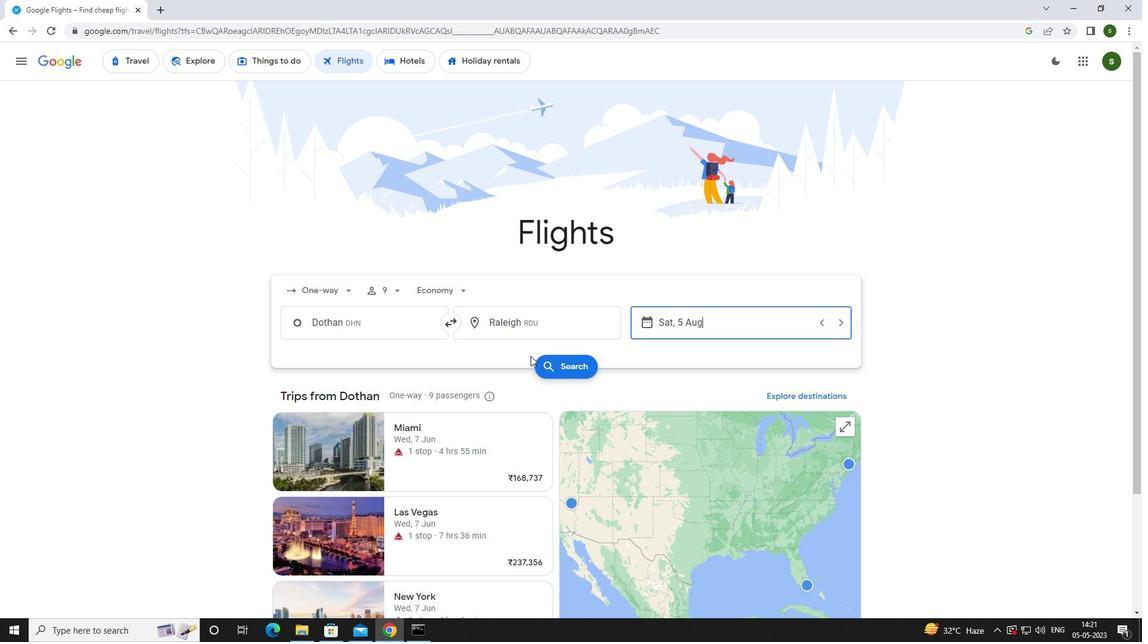 
Action: Mouse pressed left at (542, 360)
Screenshot: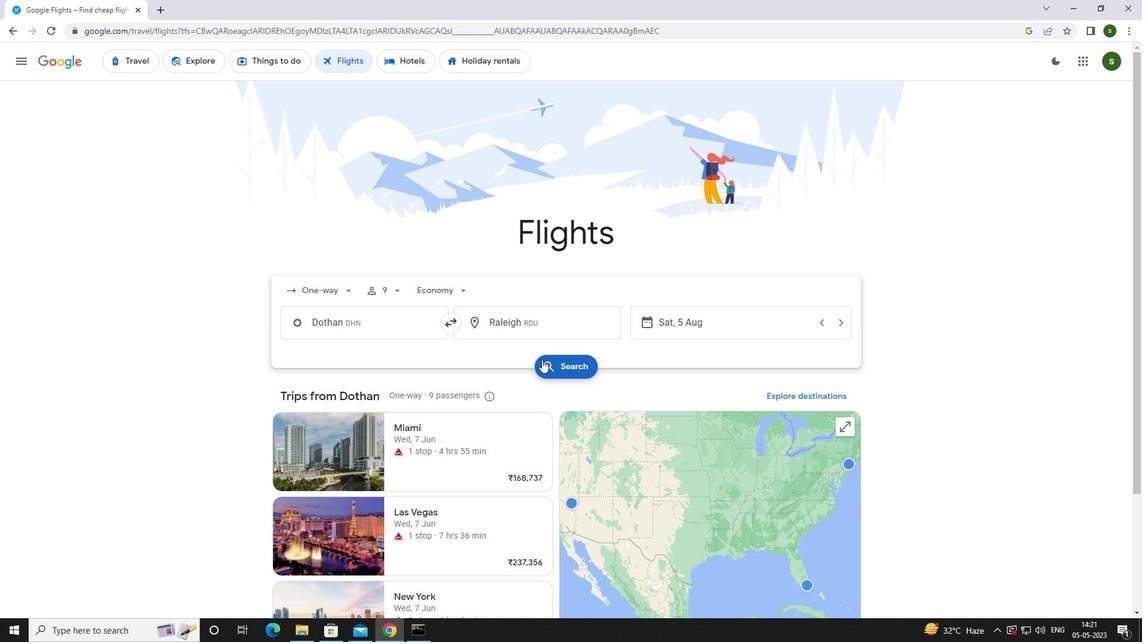 
Action: Mouse moved to (294, 169)
Screenshot: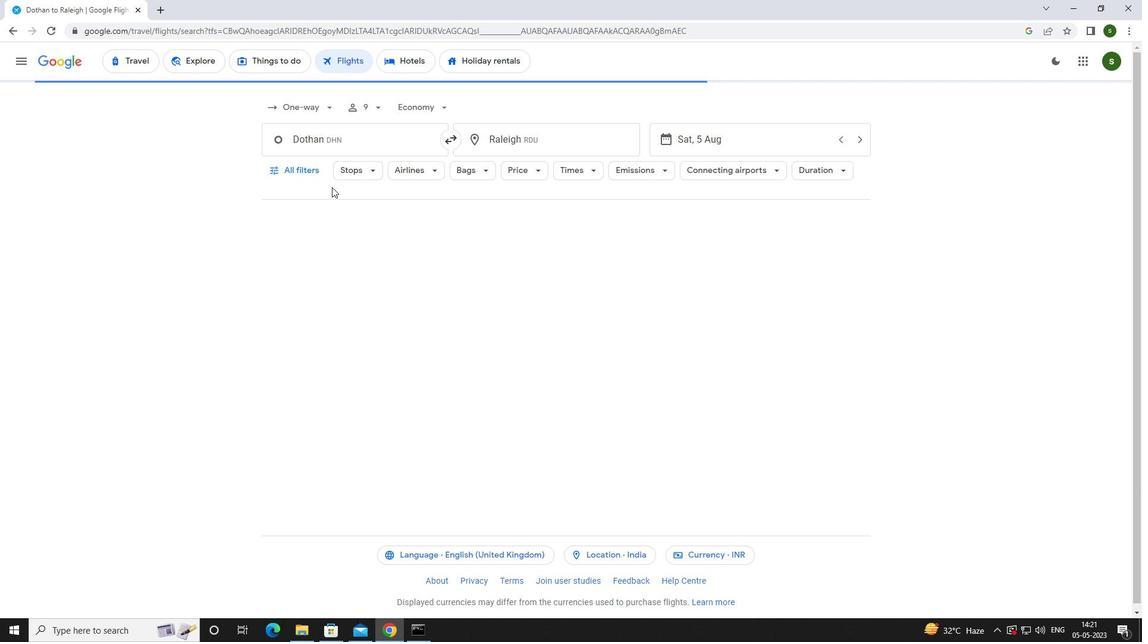
Action: Mouse pressed left at (294, 169)
Screenshot: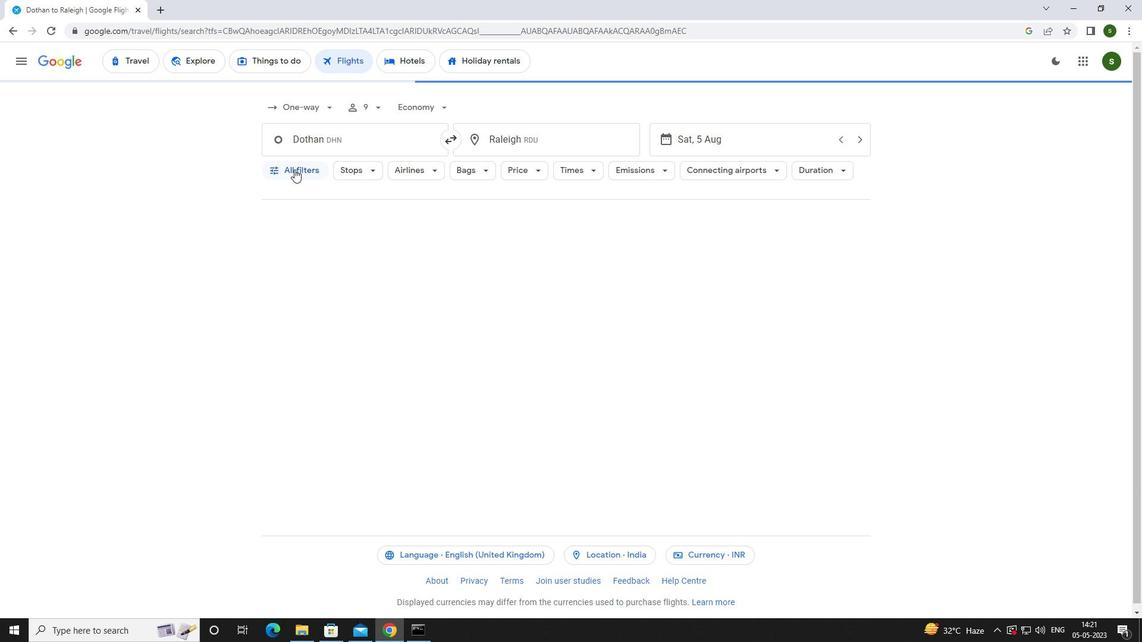 
Action: Mouse moved to (441, 421)
Screenshot: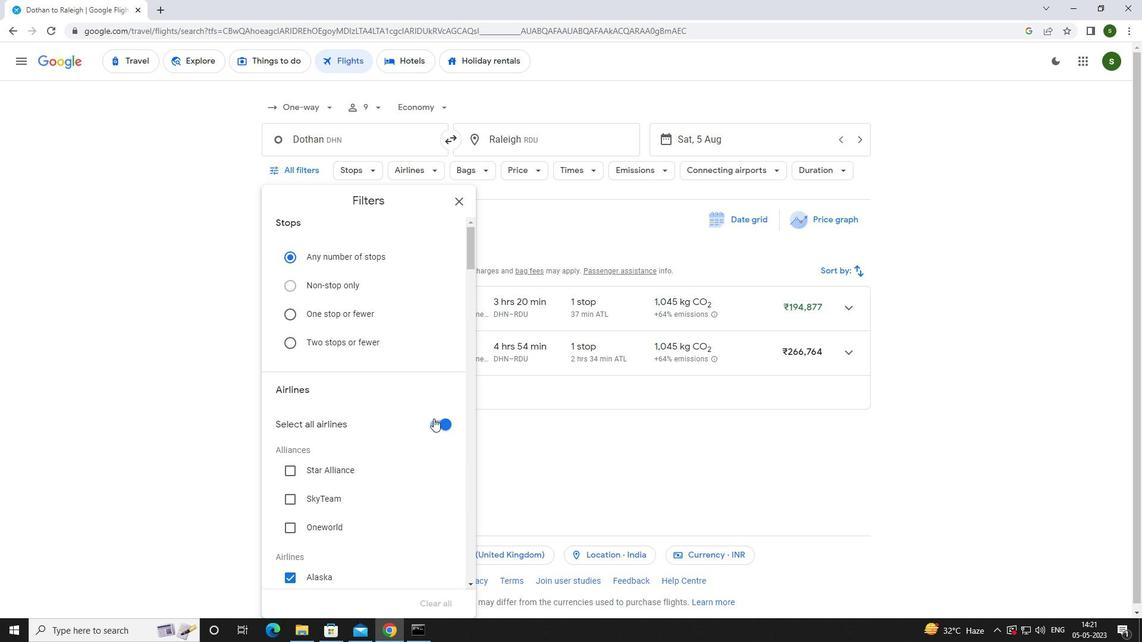 
Action: Mouse pressed left at (441, 421)
Screenshot: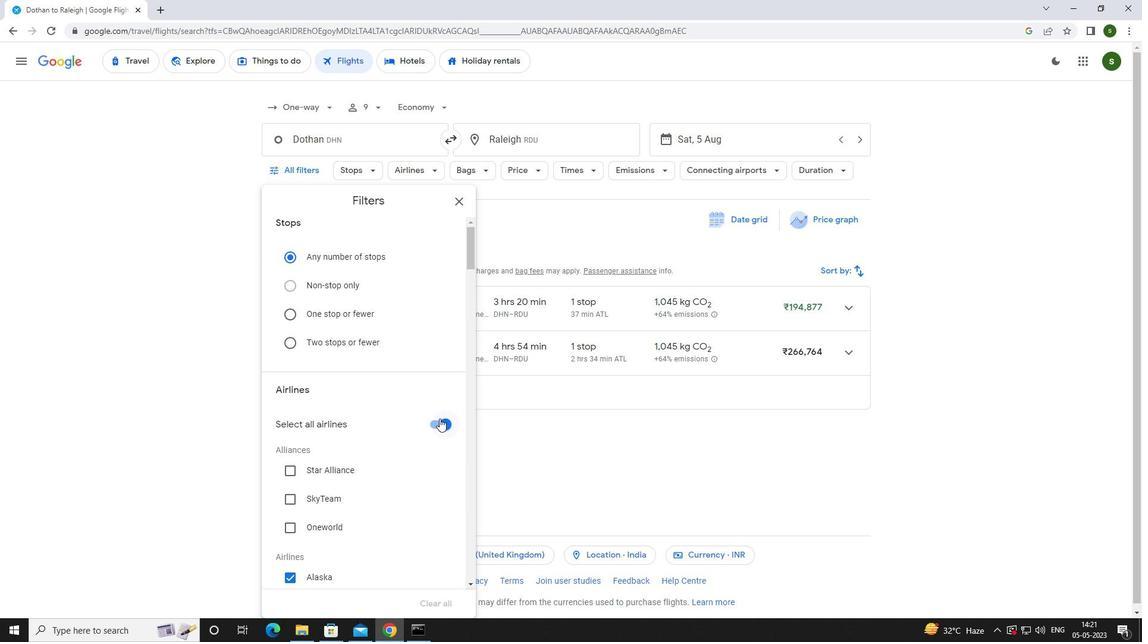 
Action: Mouse moved to (428, 411)
Screenshot: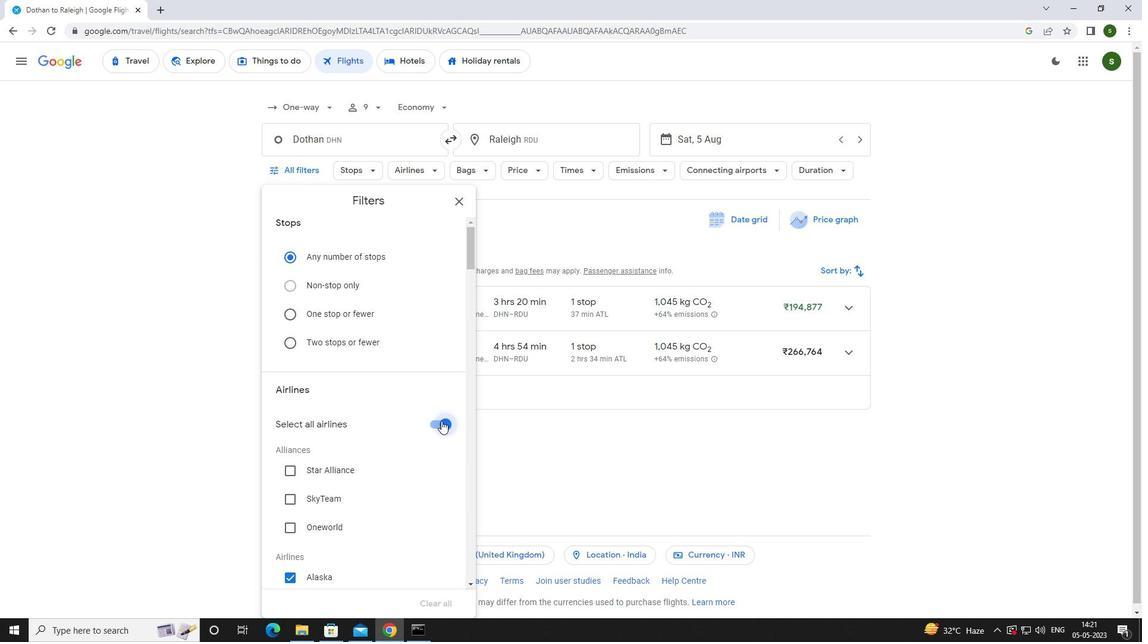 
Action: Mouse scrolled (428, 411) with delta (0, 0)
Screenshot: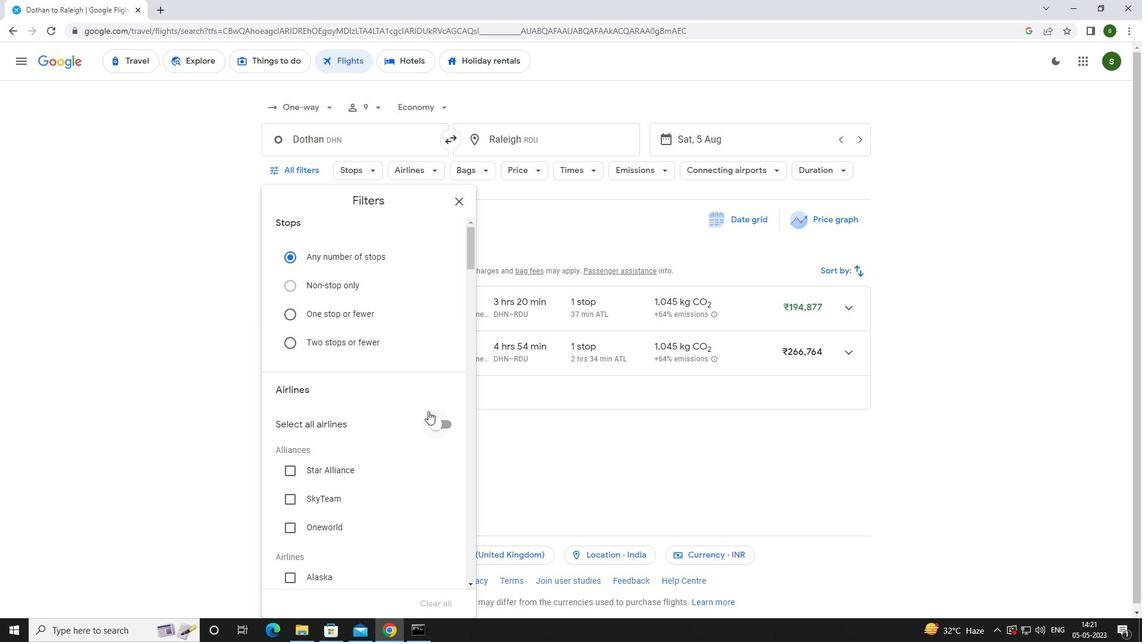 
Action: Mouse scrolled (428, 411) with delta (0, 0)
Screenshot: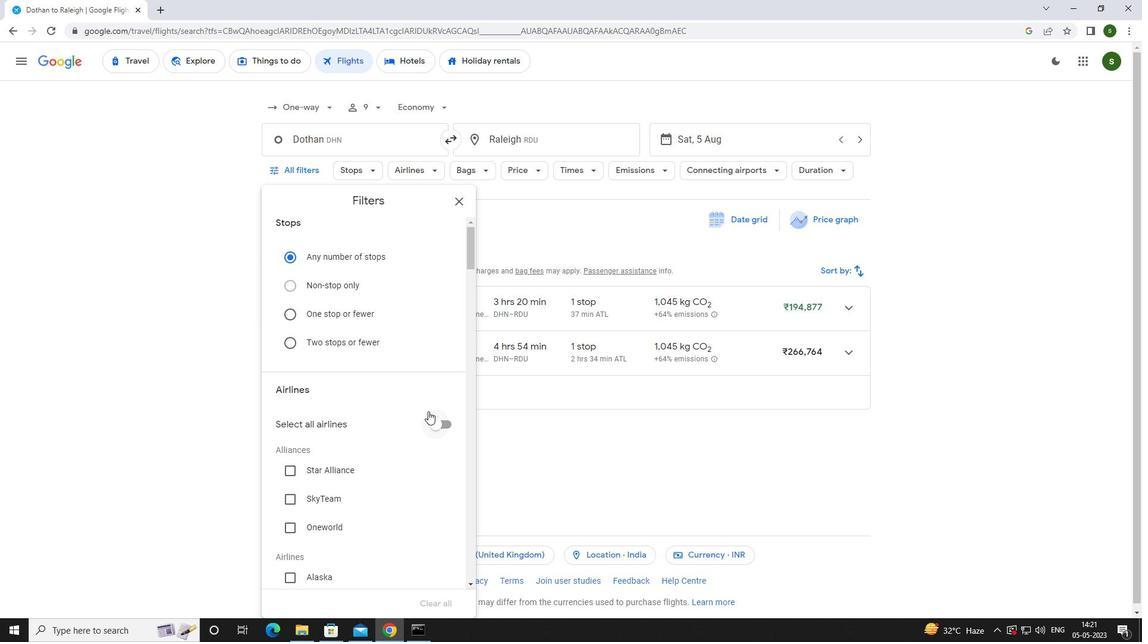
Action: Mouse scrolled (428, 411) with delta (0, 0)
Screenshot: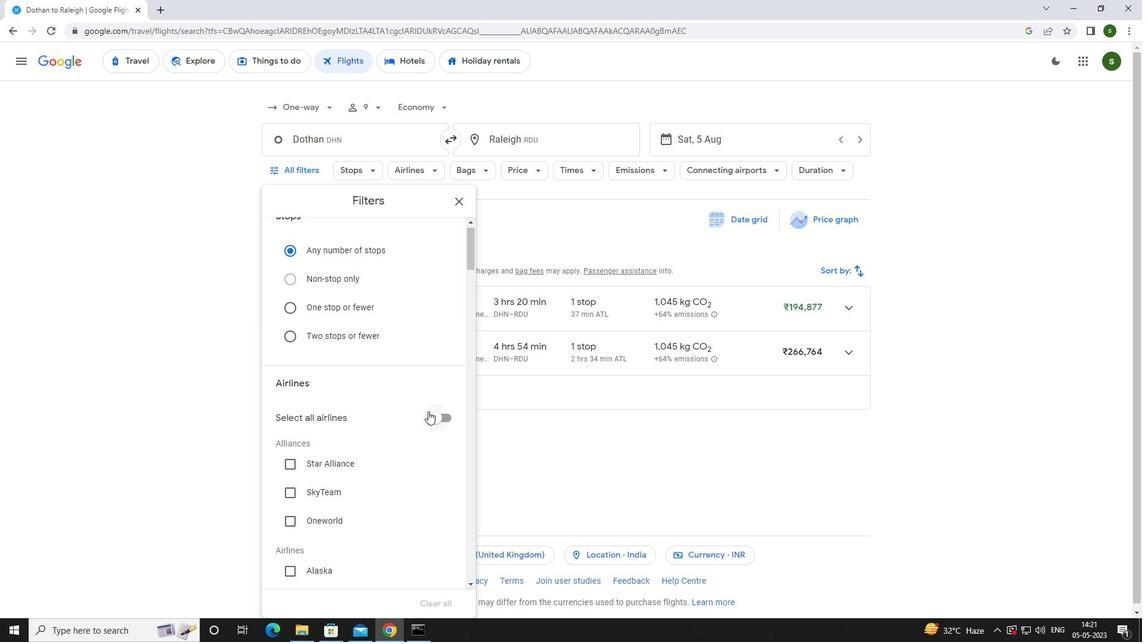 
Action: Mouse scrolled (428, 411) with delta (0, 0)
Screenshot: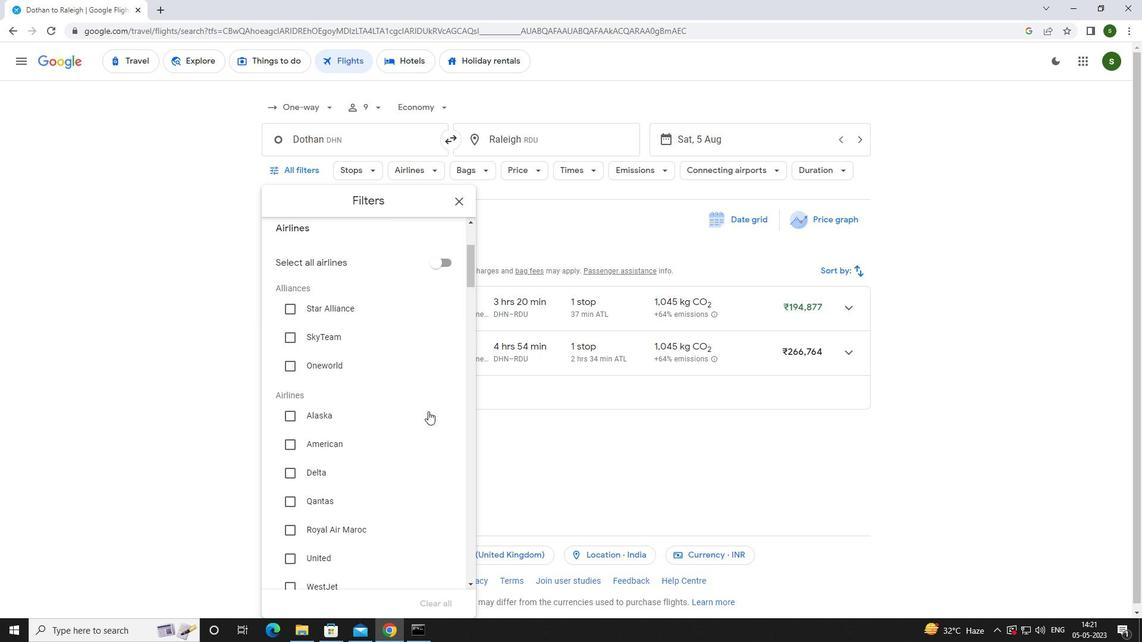 
Action: Mouse scrolled (428, 411) with delta (0, 0)
Screenshot: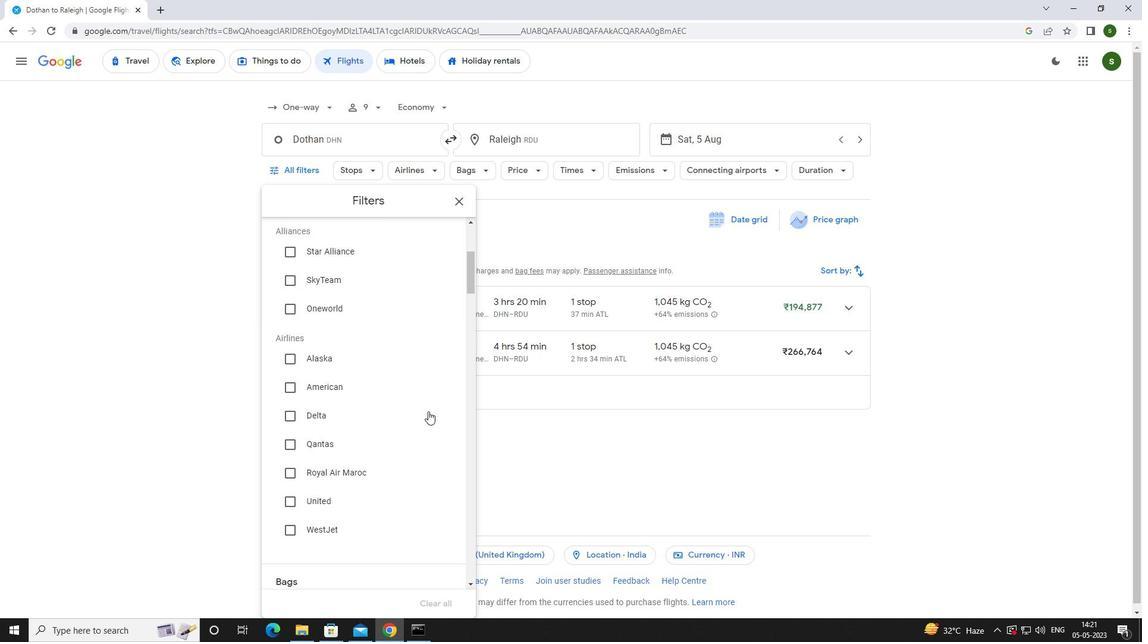 
Action: Mouse moved to (352, 391)
Screenshot: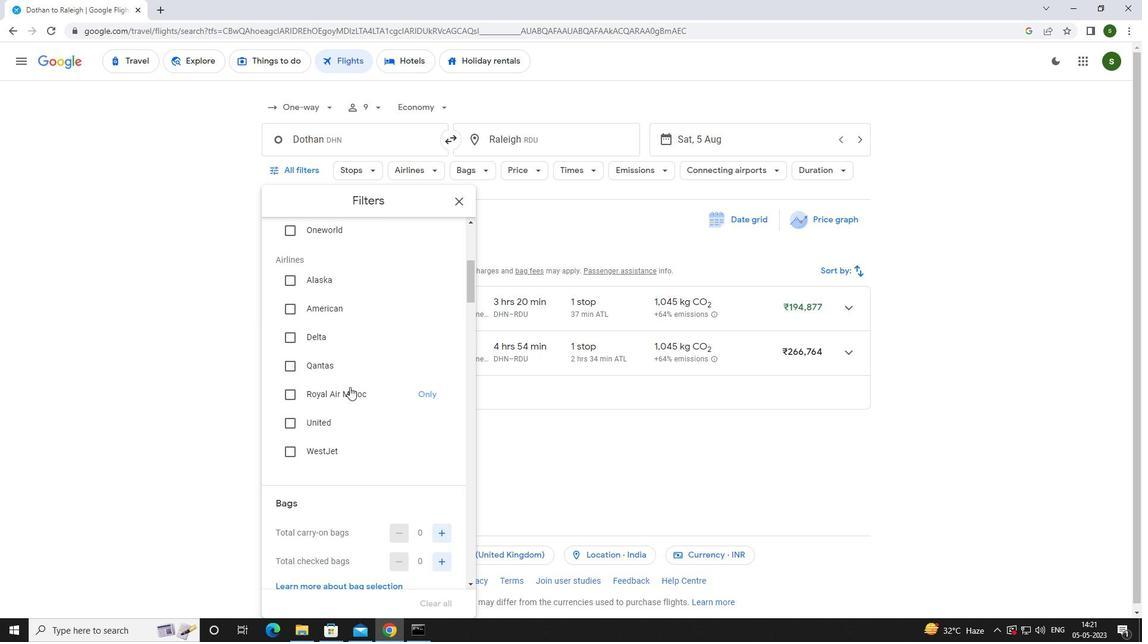 
Action: Mouse pressed left at (352, 391)
Screenshot: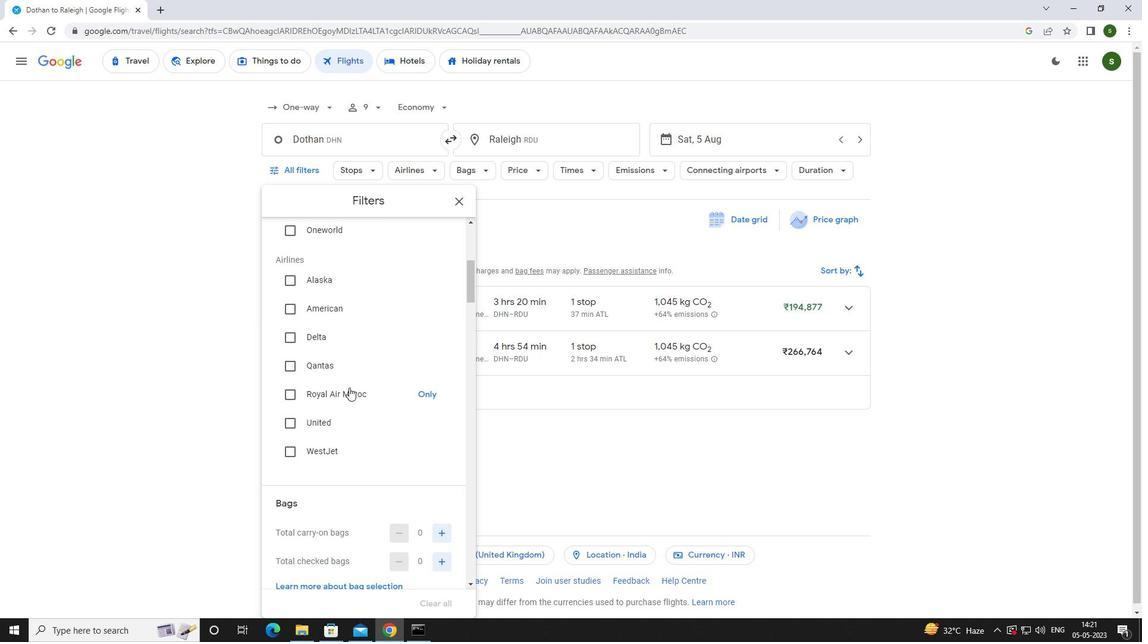 
Action: Mouse scrolled (352, 390) with delta (0, 0)
Screenshot: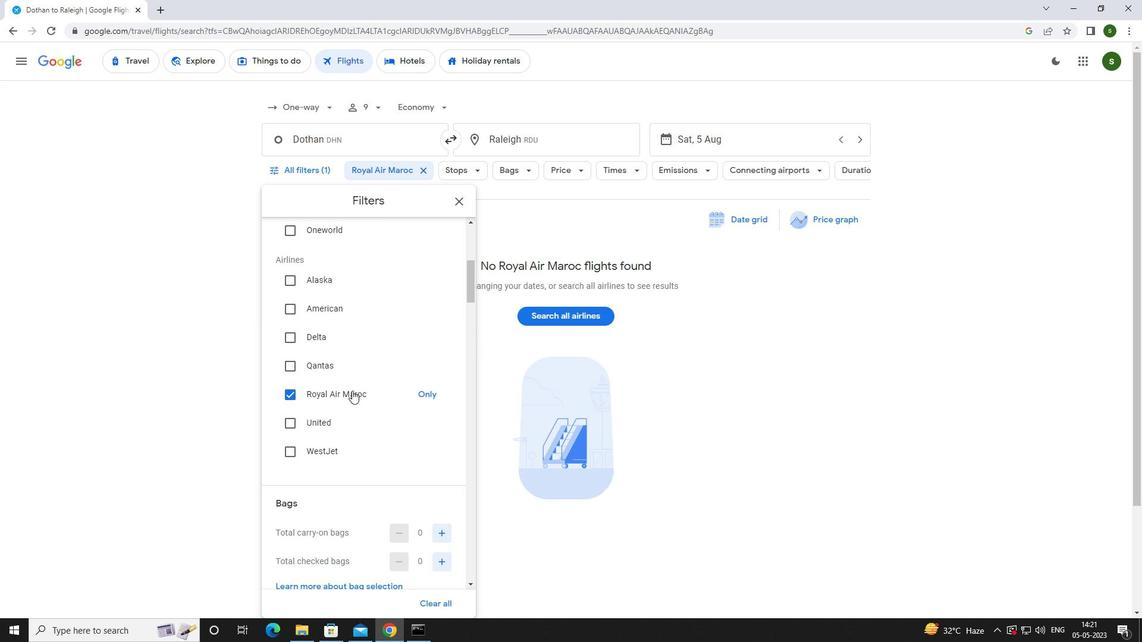 
Action: Mouse scrolled (352, 390) with delta (0, 0)
Screenshot: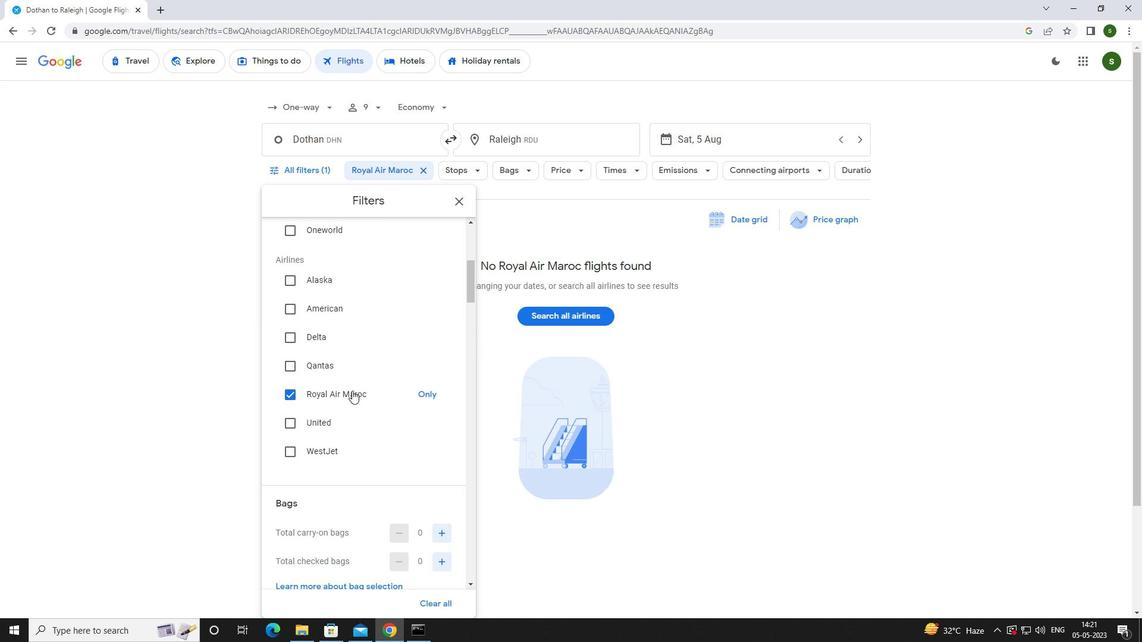 
Action: Mouse scrolled (352, 390) with delta (0, 0)
Screenshot: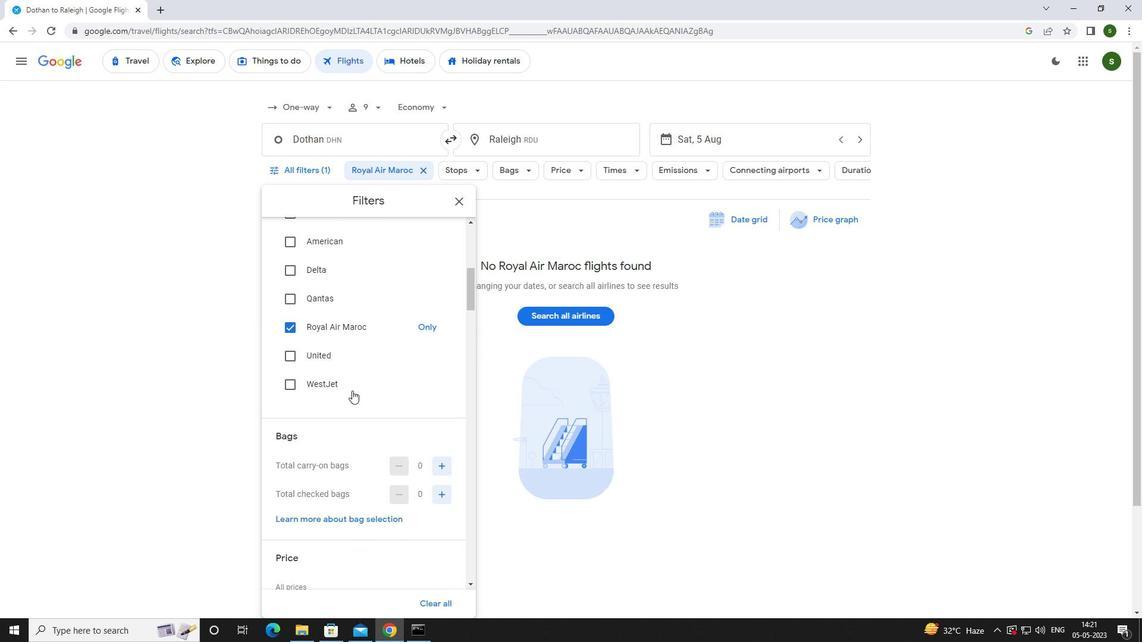 
Action: Mouse moved to (444, 382)
Screenshot: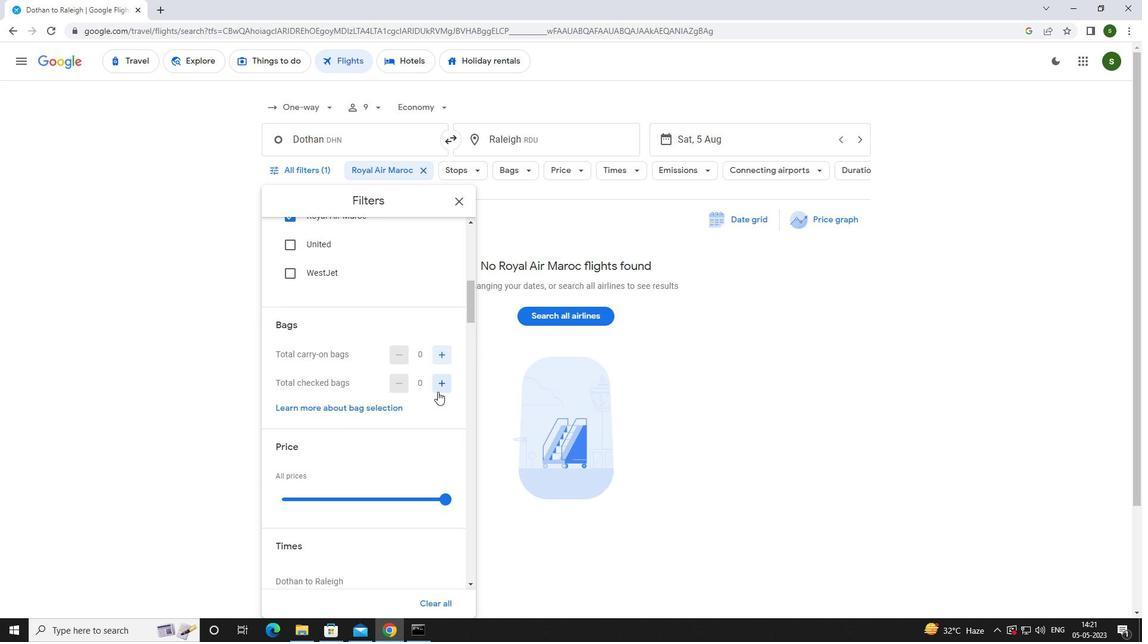 
Action: Mouse pressed left at (444, 382)
Screenshot: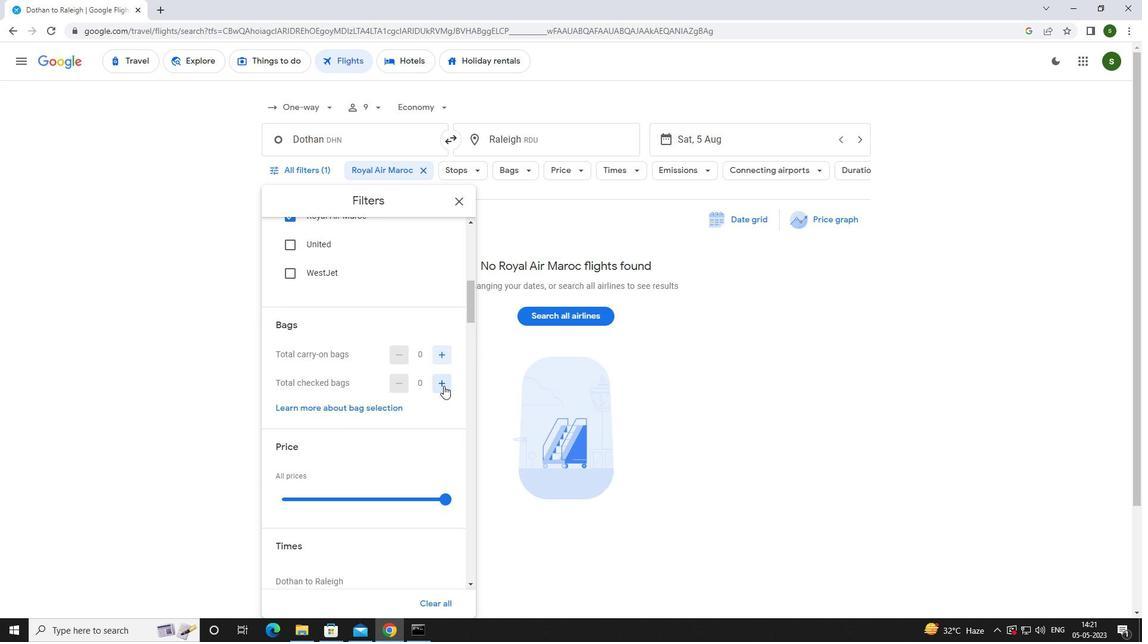 
Action: Mouse pressed left at (444, 382)
Screenshot: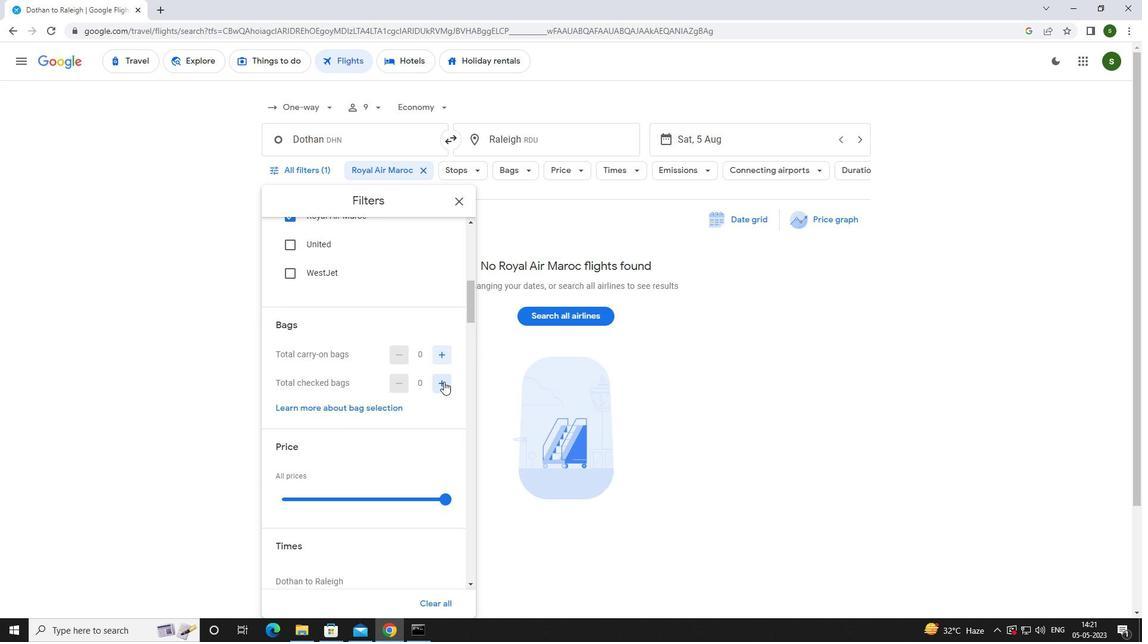
Action: Mouse pressed left at (444, 382)
Screenshot: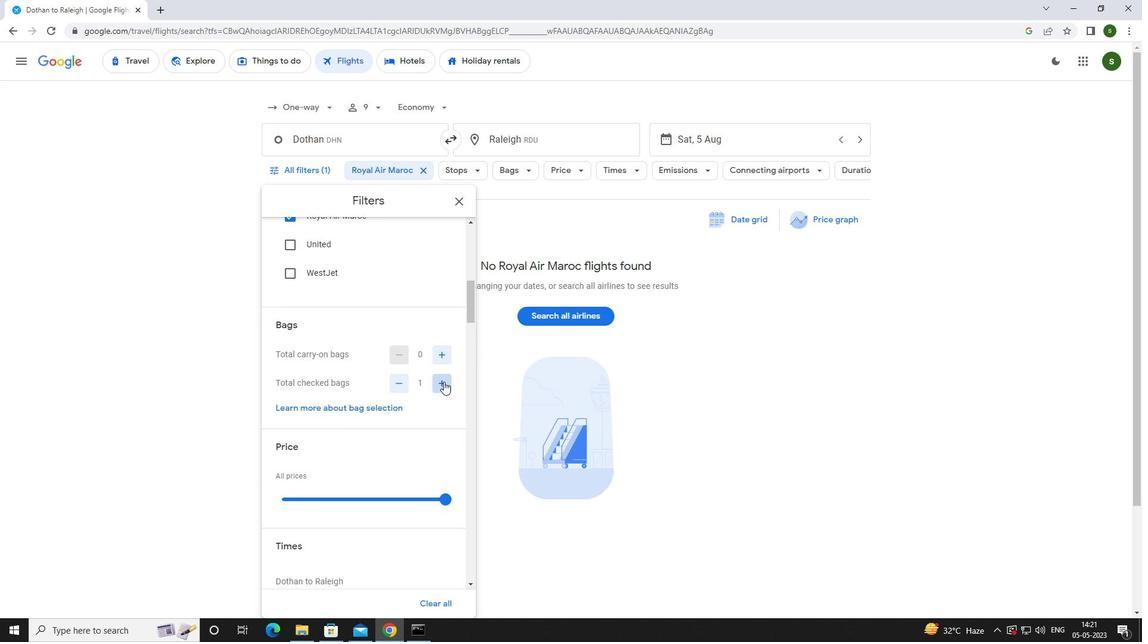 
Action: Mouse pressed left at (444, 382)
Screenshot: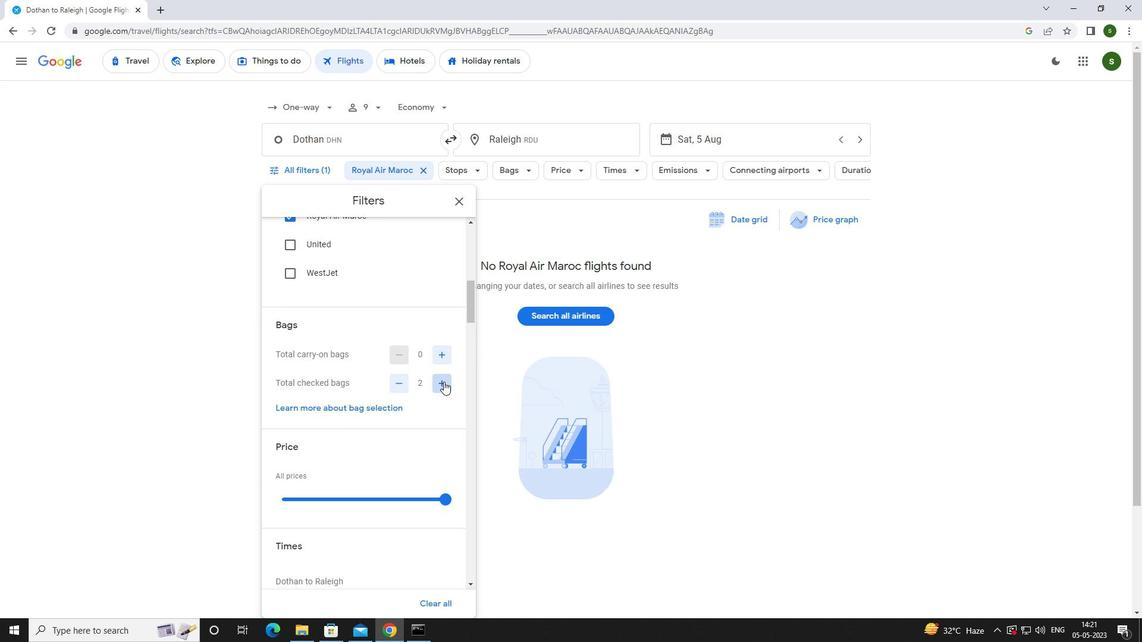 
Action: Mouse pressed left at (444, 382)
Screenshot: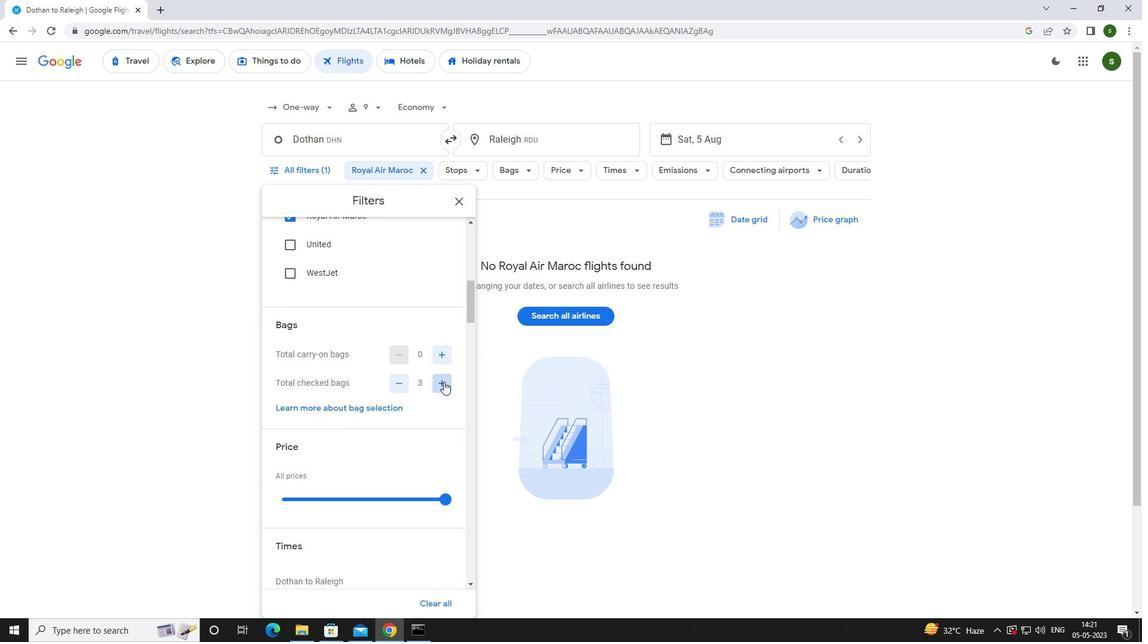 
Action: Mouse pressed left at (444, 382)
Screenshot: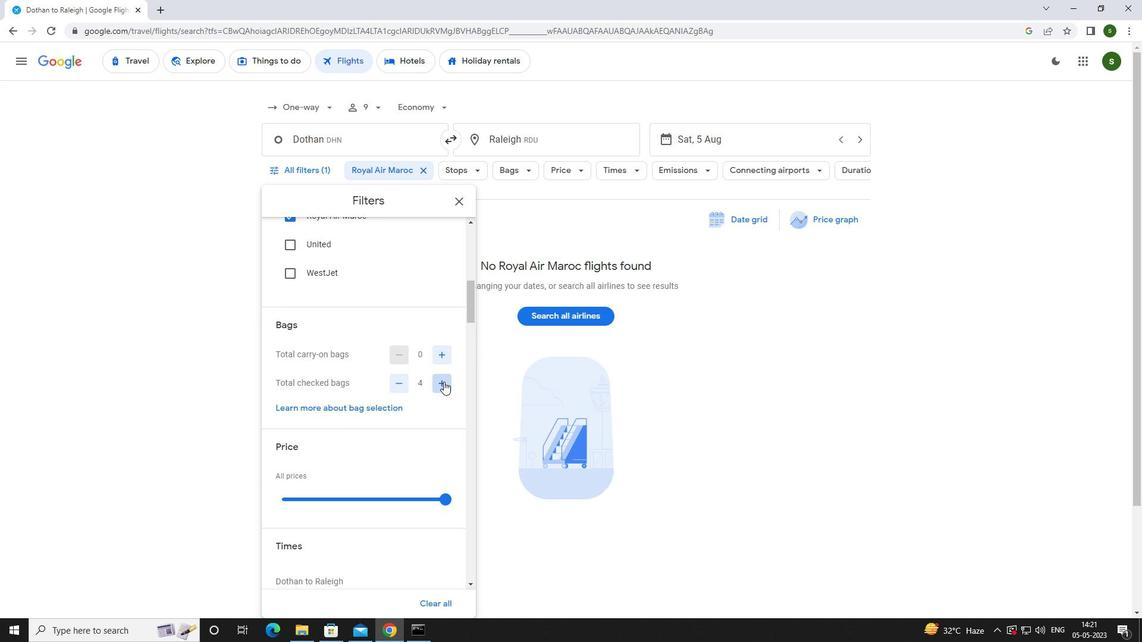 
Action: Mouse pressed left at (444, 382)
Screenshot: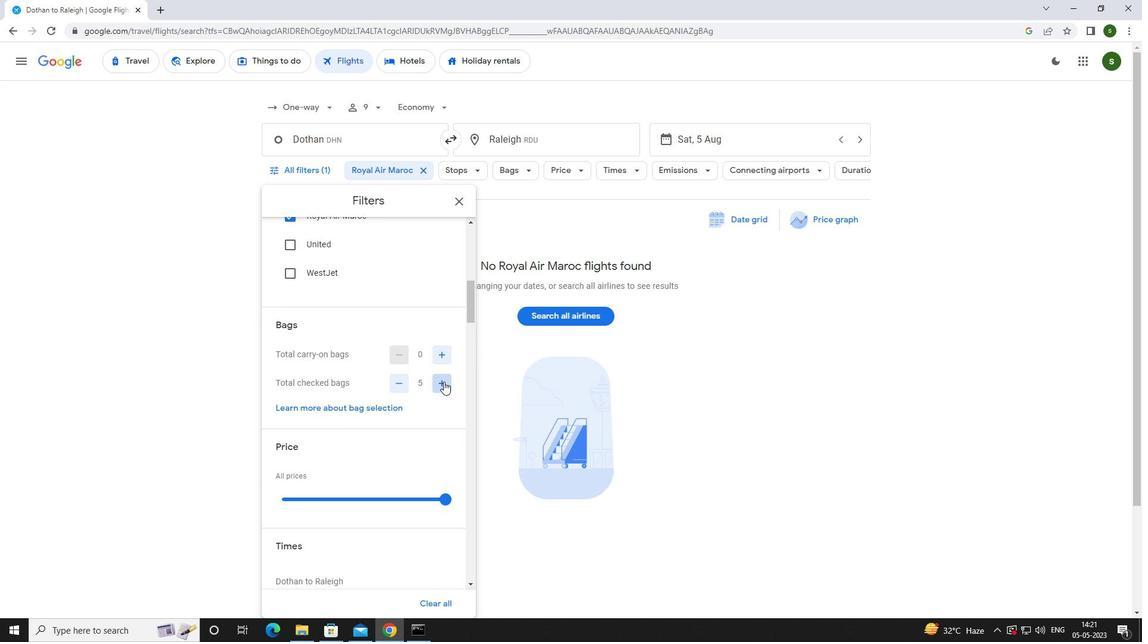 
Action: Mouse pressed left at (444, 382)
Screenshot: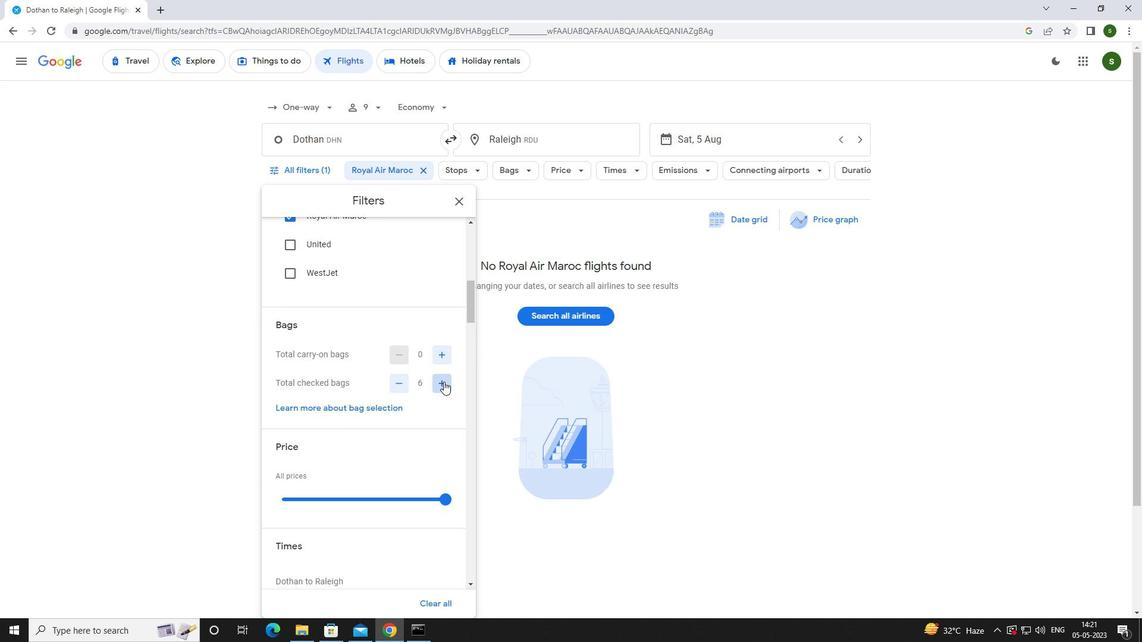 
Action: Mouse pressed left at (444, 382)
Screenshot: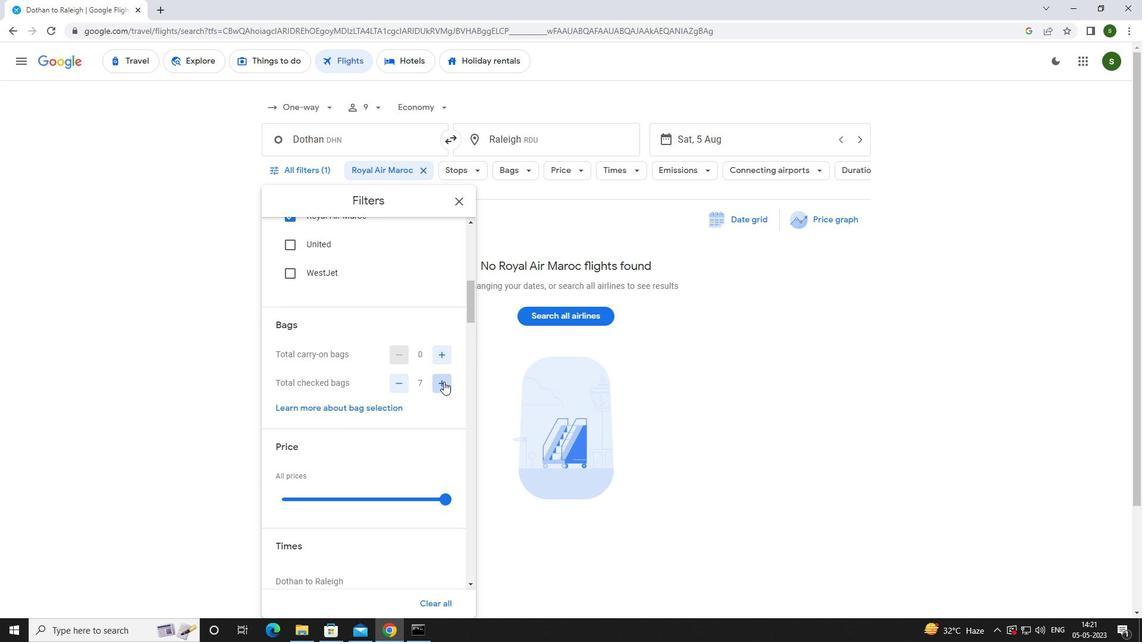 
Action: Mouse scrolled (444, 381) with delta (0, 0)
Screenshot: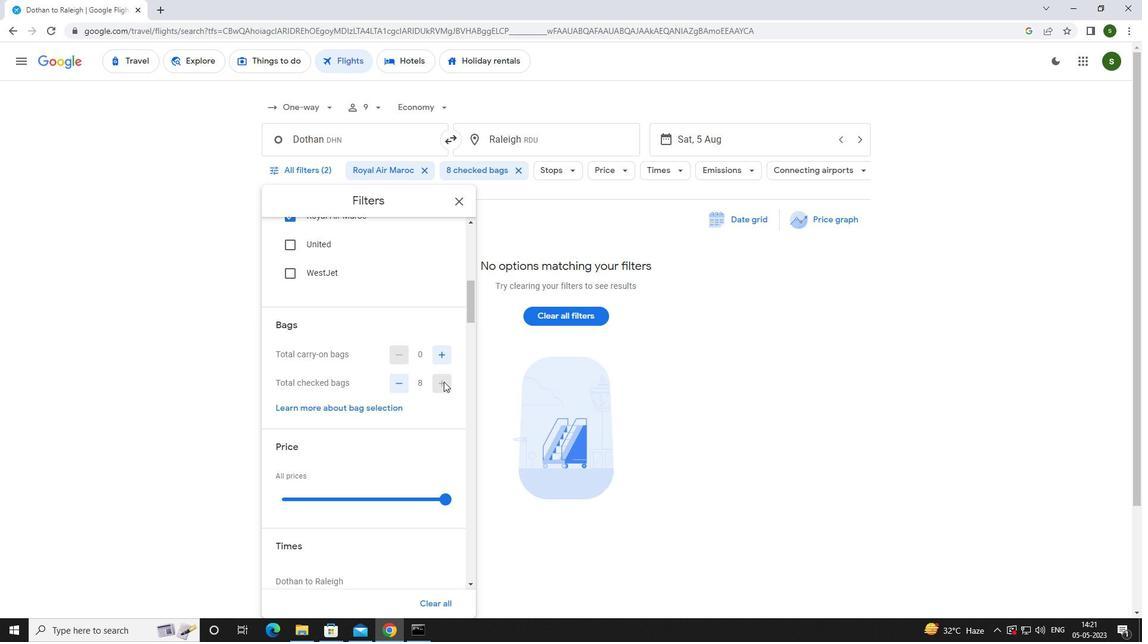 
Action: Mouse scrolled (444, 381) with delta (0, 0)
Screenshot: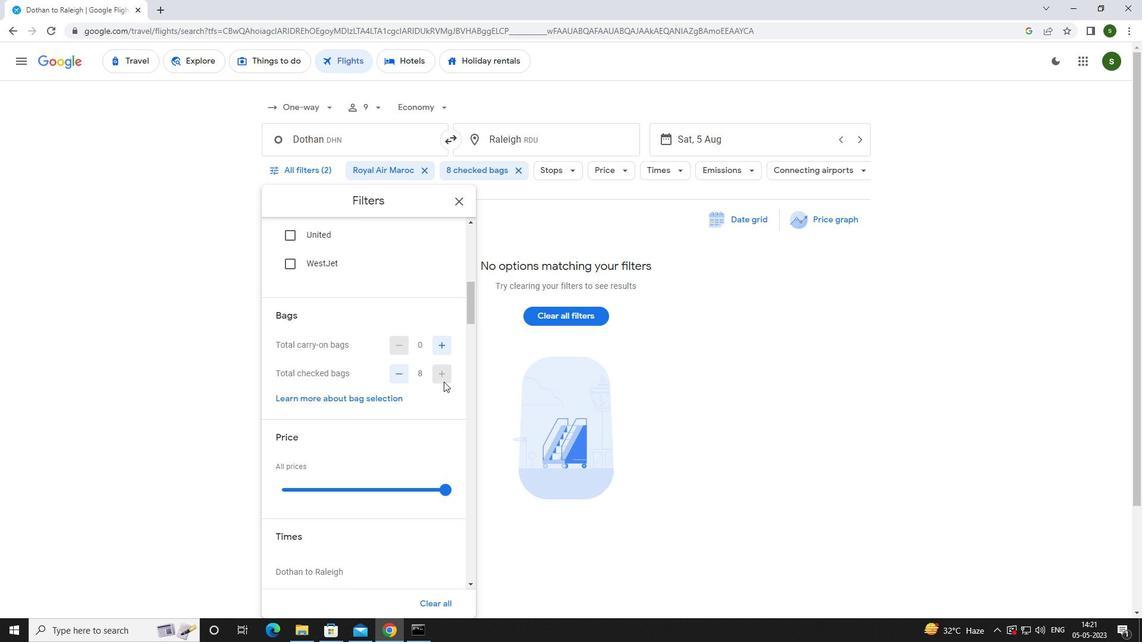 
Action: Mouse moved to (444, 382)
Screenshot: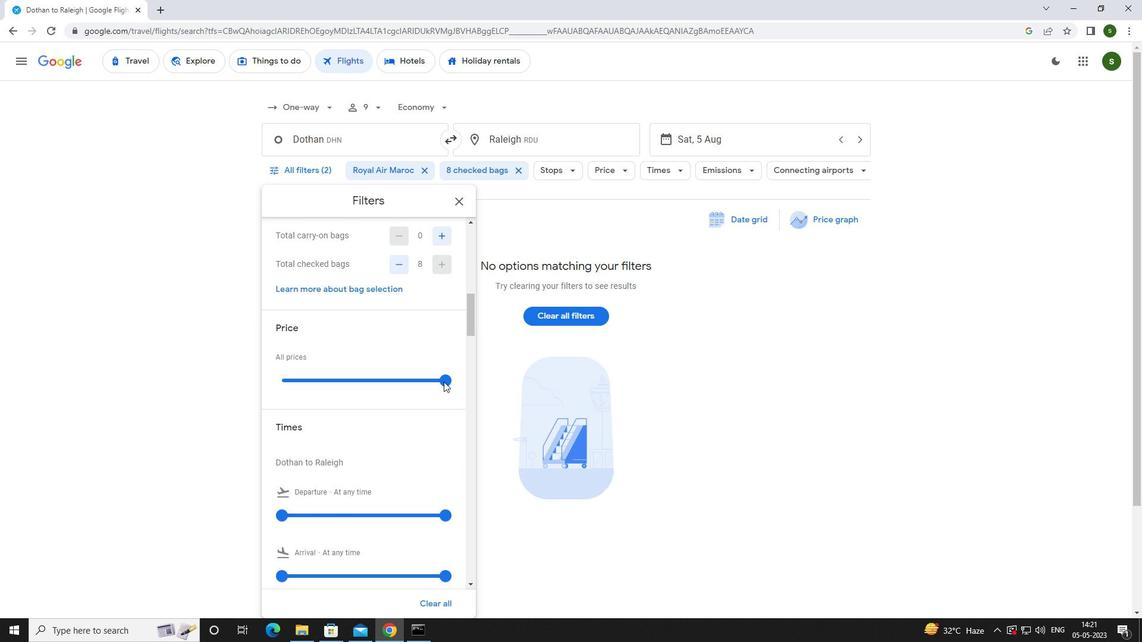 
Action: Mouse pressed left at (444, 382)
Screenshot: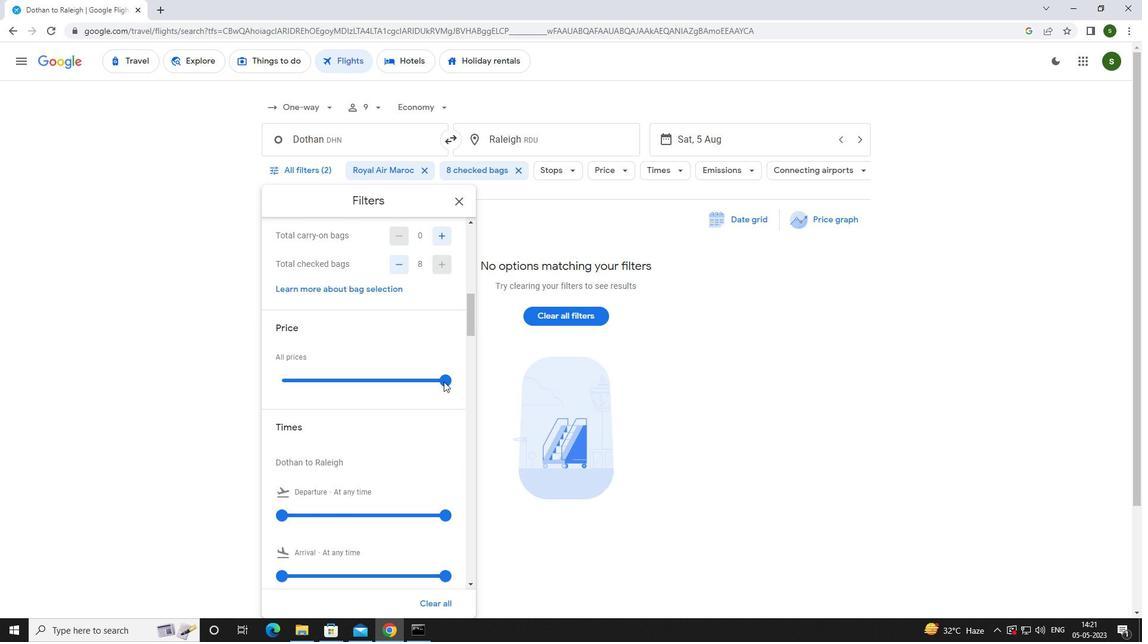 
Action: Mouse moved to (280, 382)
Screenshot: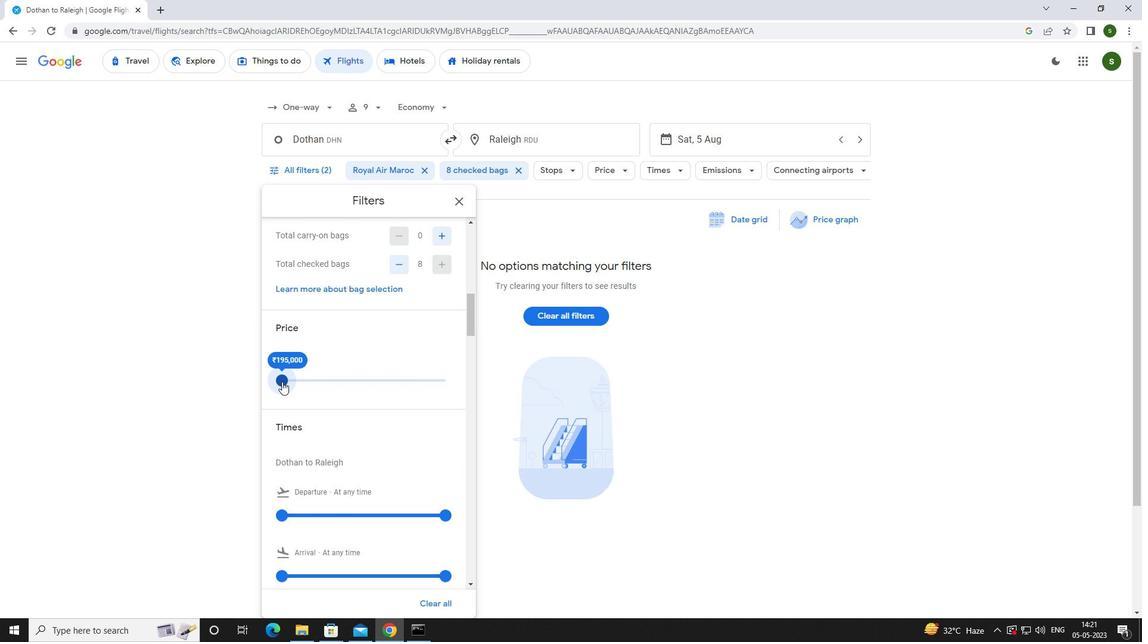 
Action: Mouse scrolled (280, 382) with delta (0, 0)
Screenshot: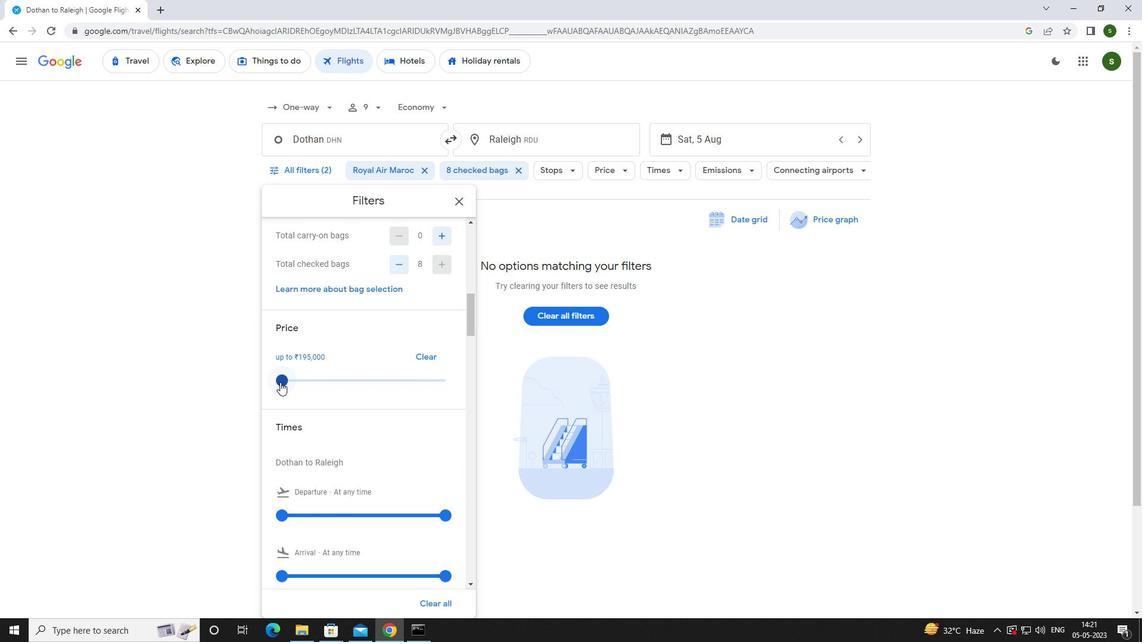 
Action: Mouse scrolled (280, 382) with delta (0, 0)
Screenshot: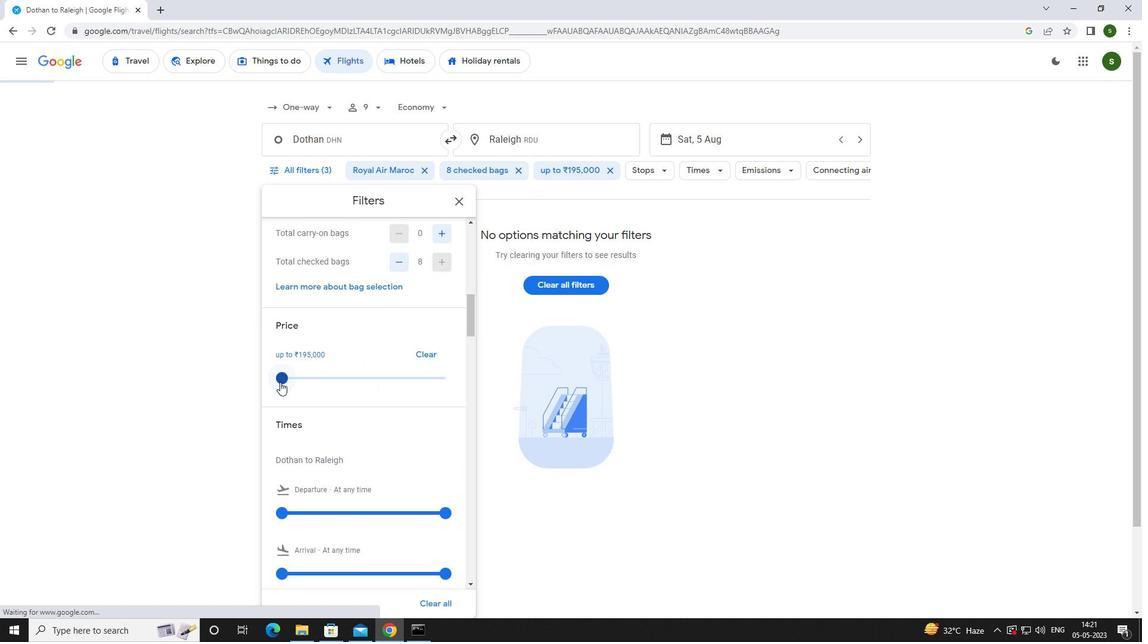 
Action: Mouse moved to (283, 397)
Screenshot: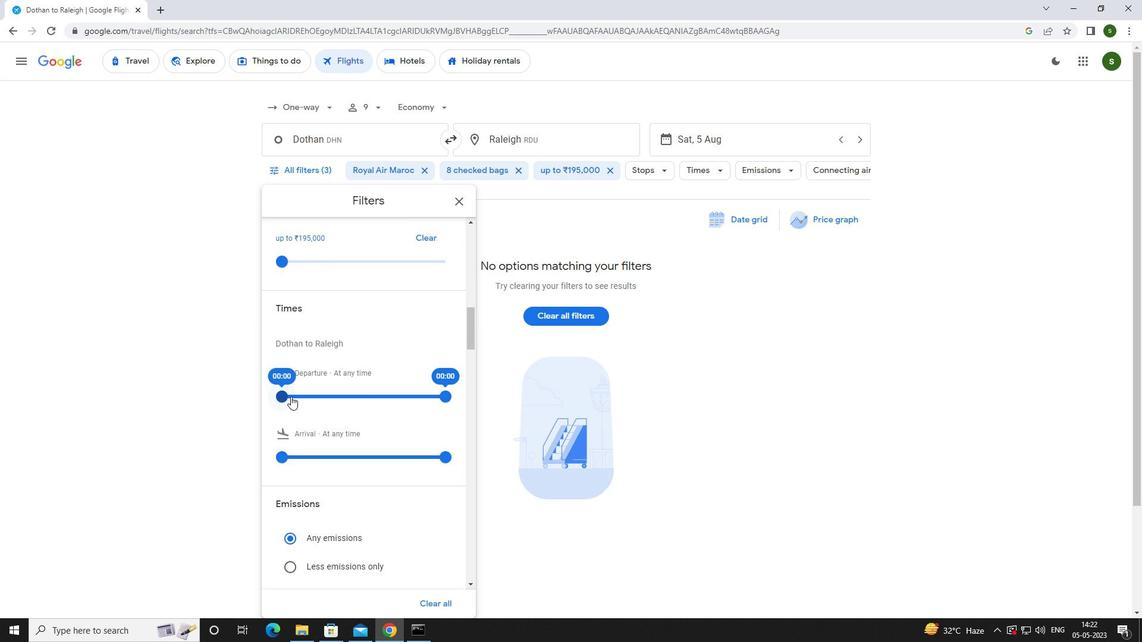 
Action: Mouse pressed left at (283, 397)
Screenshot: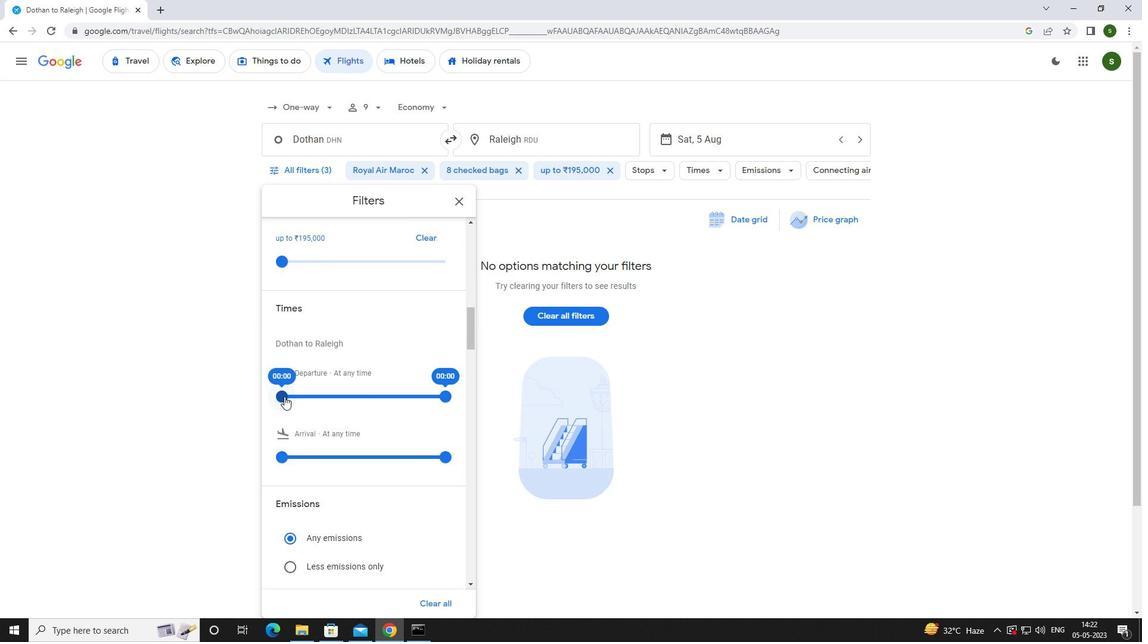 
Action: Mouse moved to (636, 400)
Screenshot: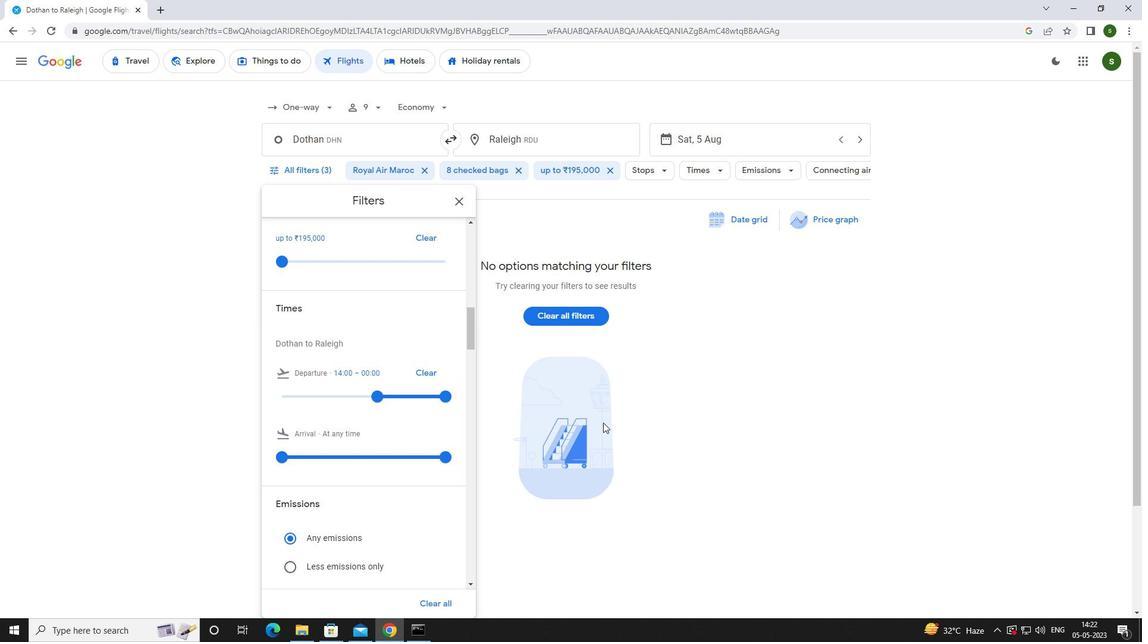 
Action: Mouse pressed left at (636, 400)
Screenshot: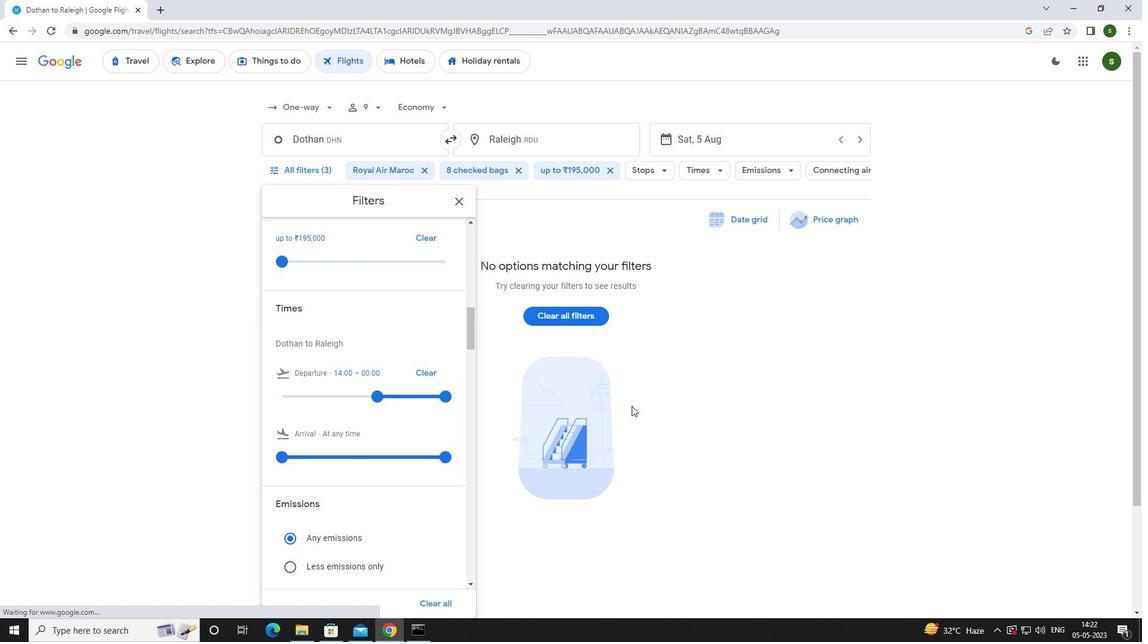 
